 Task: Look for space in Panambi, Brazil from 5th July, 2023 to 11th July, 2023 for 2 adults in price range Rs.8000 to Rs.16000. Place can be entire place with 2 bedrooms having 2 beds and 1 bathroom. Property type can be house, flat, guest house. Booking option can be shelf check-in. Required host language is Spanish.
Action: Mouse moved to (464, 117)
Screenshot: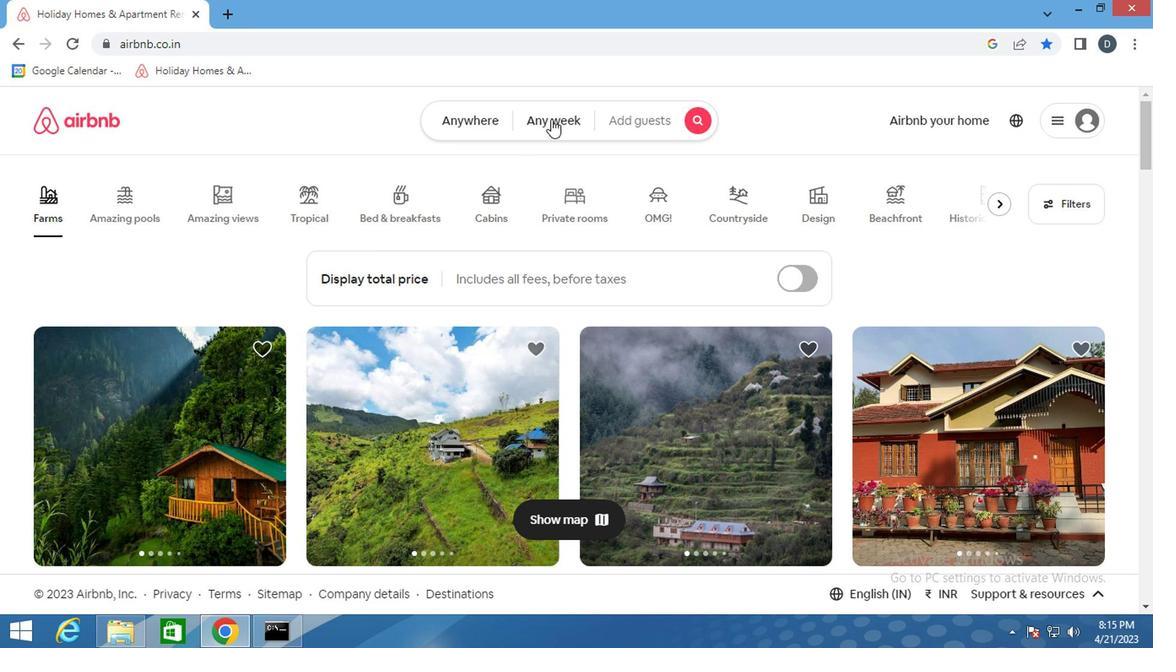 
Action: Mouse pressed left at (464, 117)
Screenshot: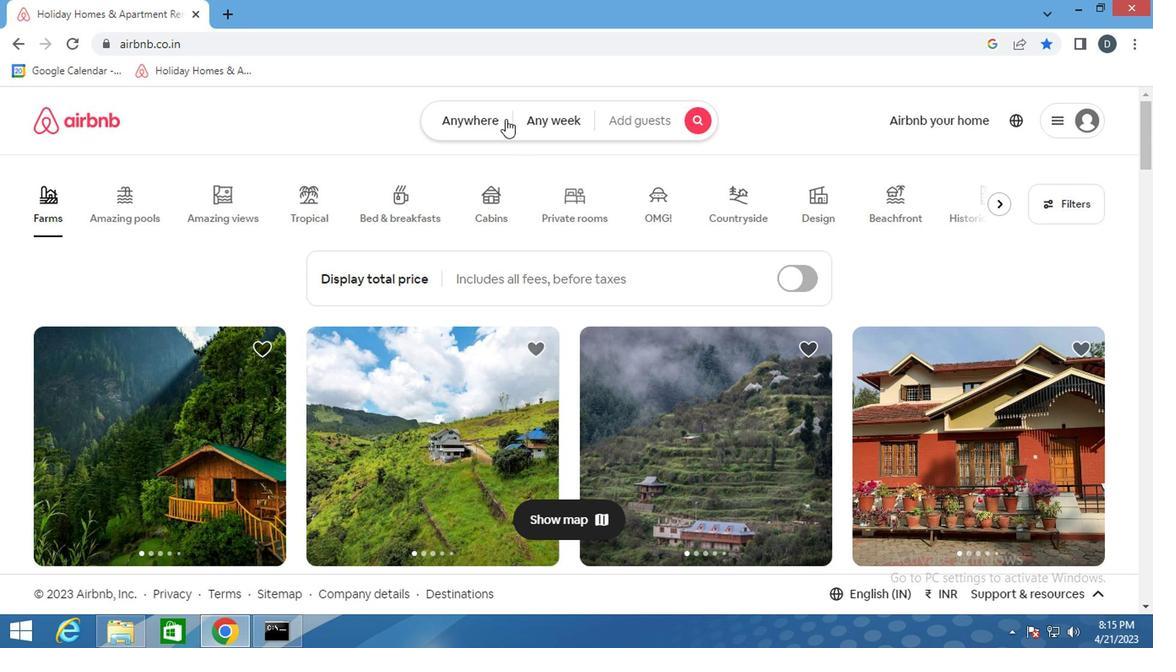 
Action: Mouse moved to (364, 183)
Screenshot: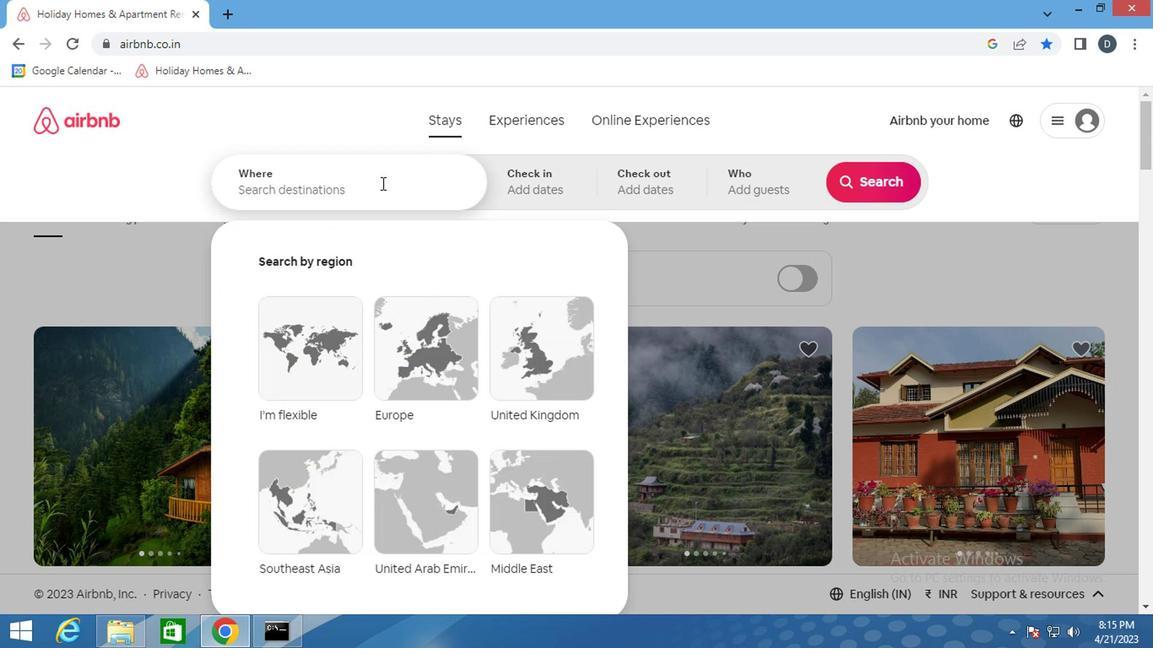 
Action: Mouse pressed left at (364, 183)
Screenshot: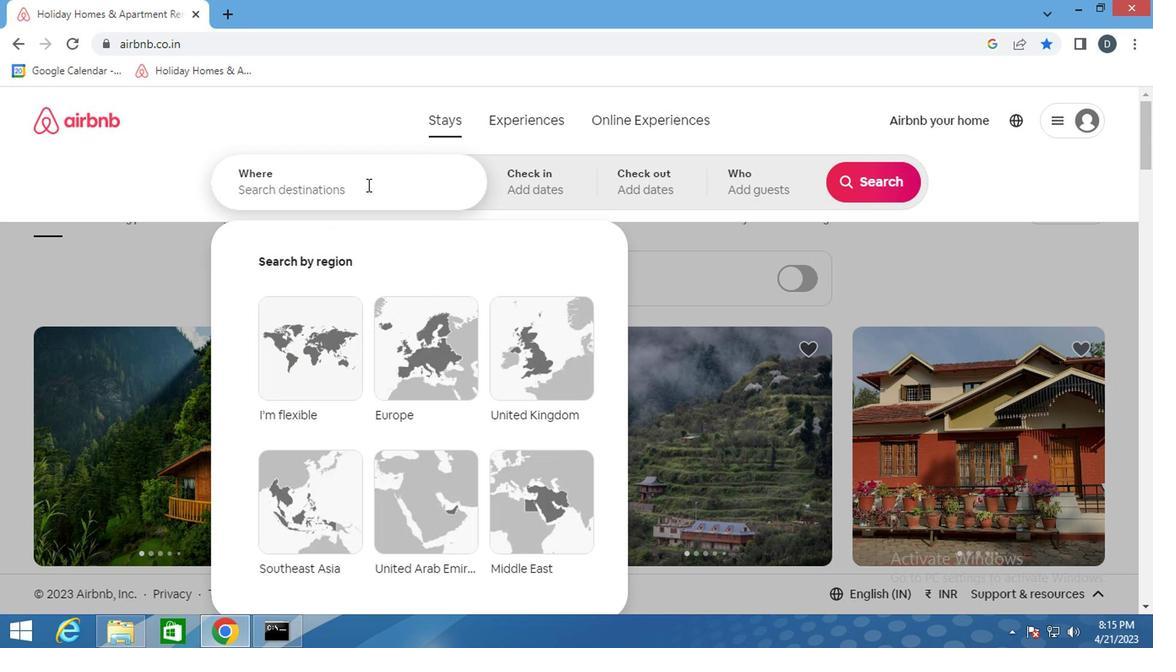 
Action: Key pressed <Key.shift>PANAMBI,<Key.shift>BRAZIL<Key.enter>
Screenshot: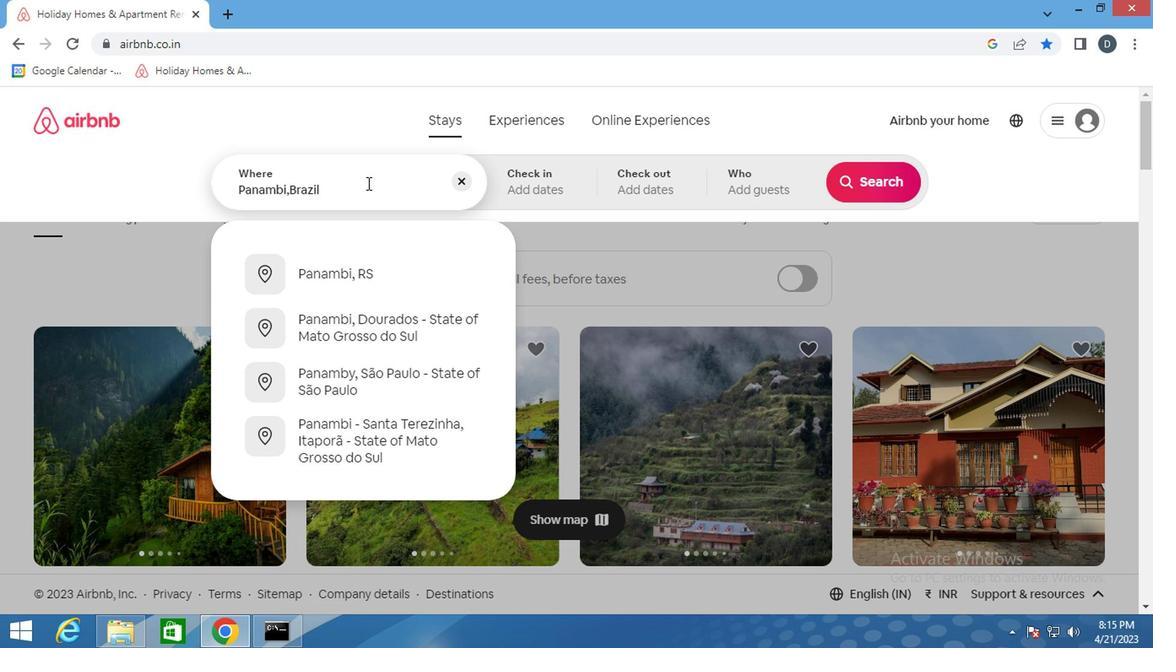 
Action: Mouse moved to (859, 320)
Screenshot: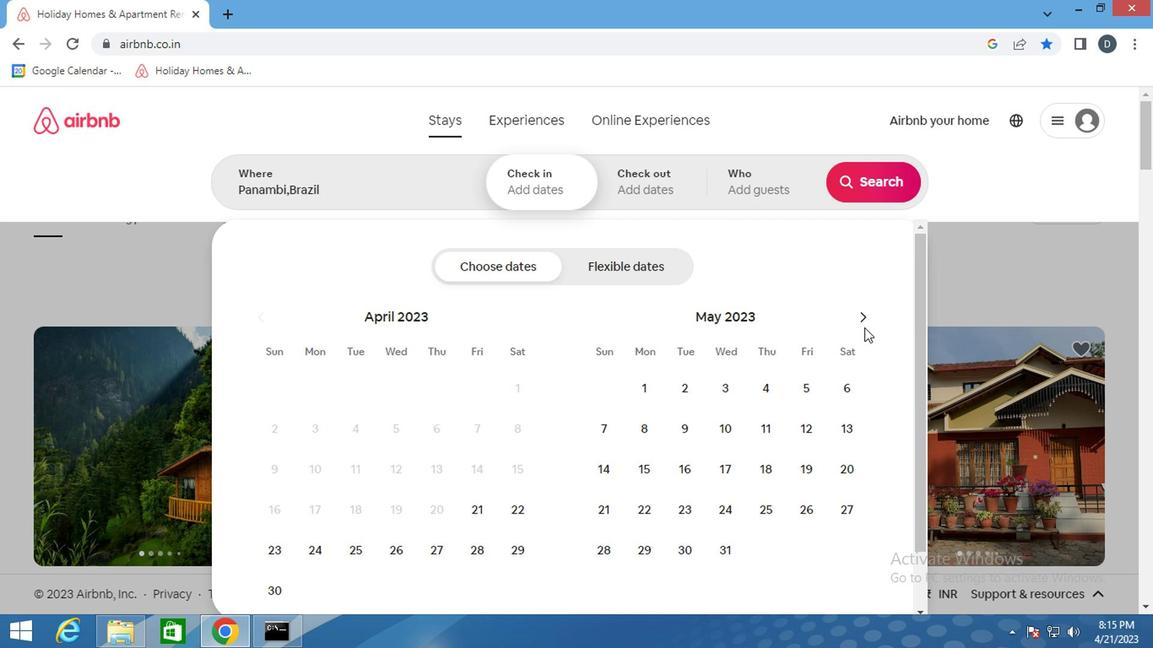 
Action: Mouse pressed left at (859, 320)
Screenshot: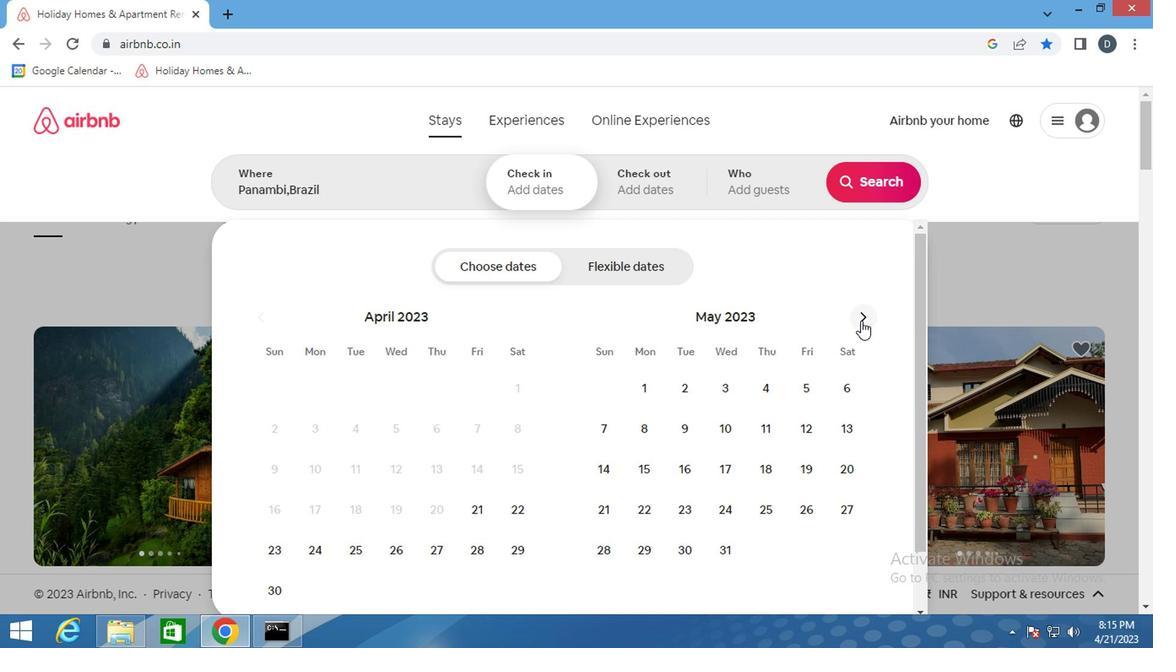 
Action: Mouse pressed left at (859, 320)
Screenshot: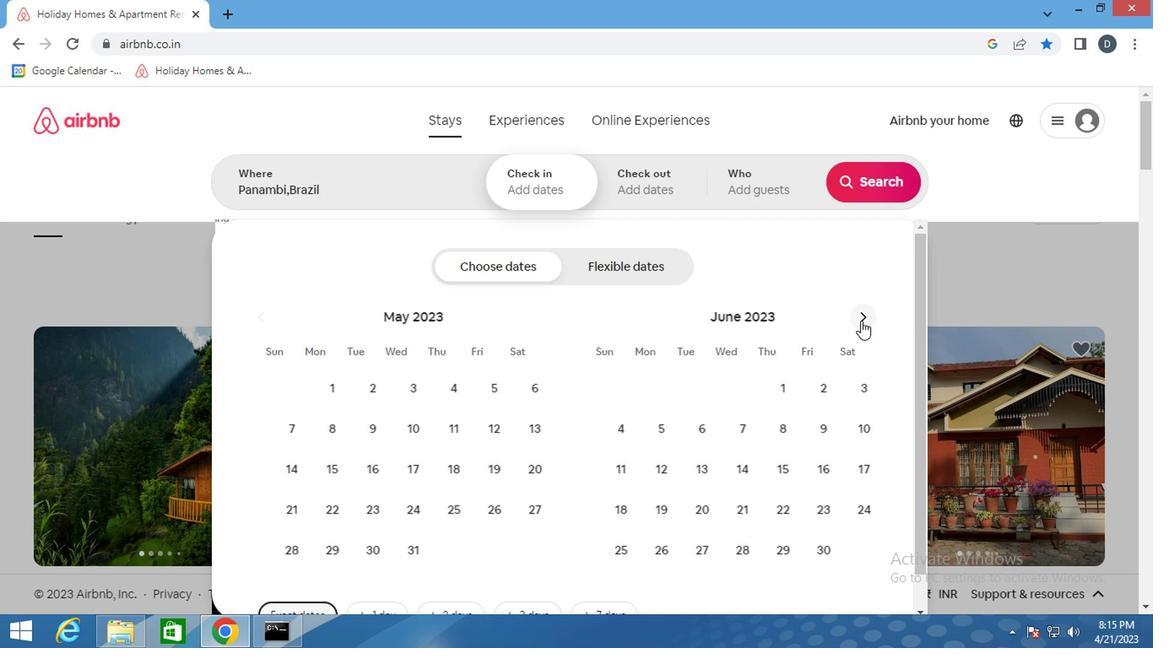 
Action: Mouse moved to (716, 432)
Screenshot: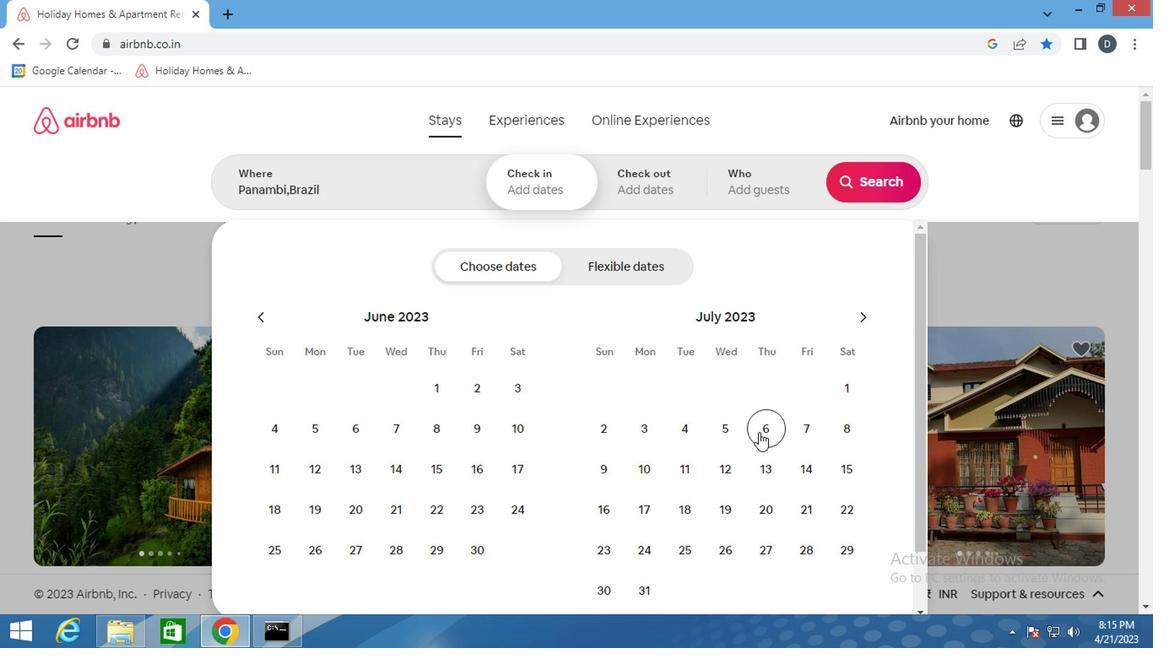 
Action: Mouse pressed left at (716, 432)
Screenshot: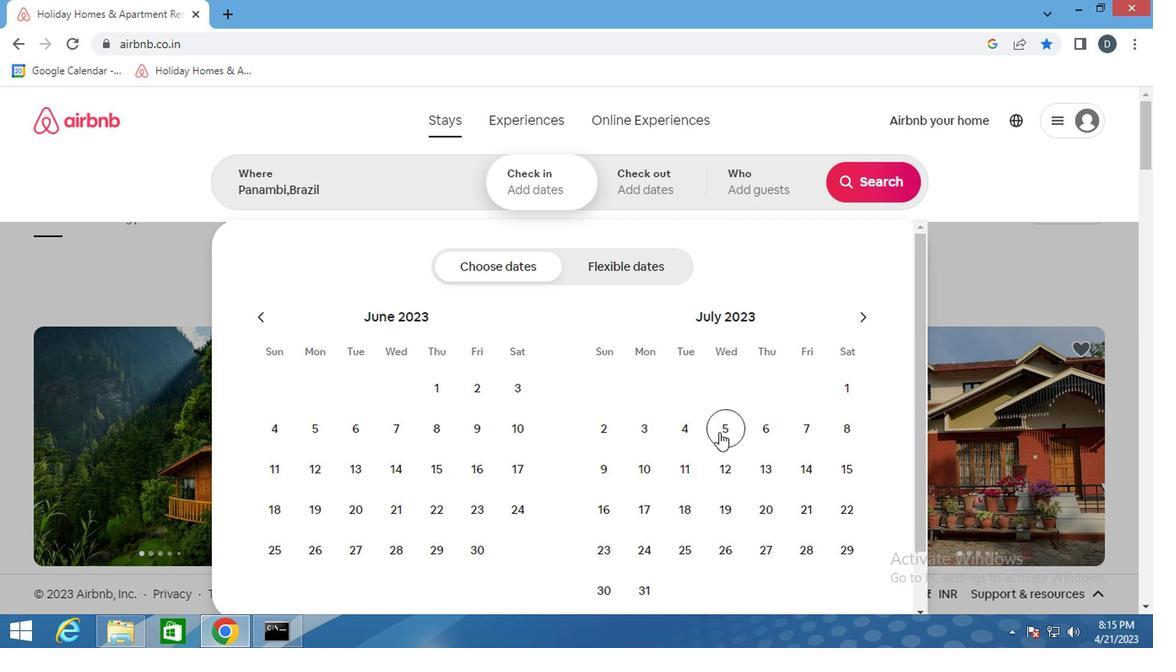
Action: Mouse moved to (695, 463)
Screenshot: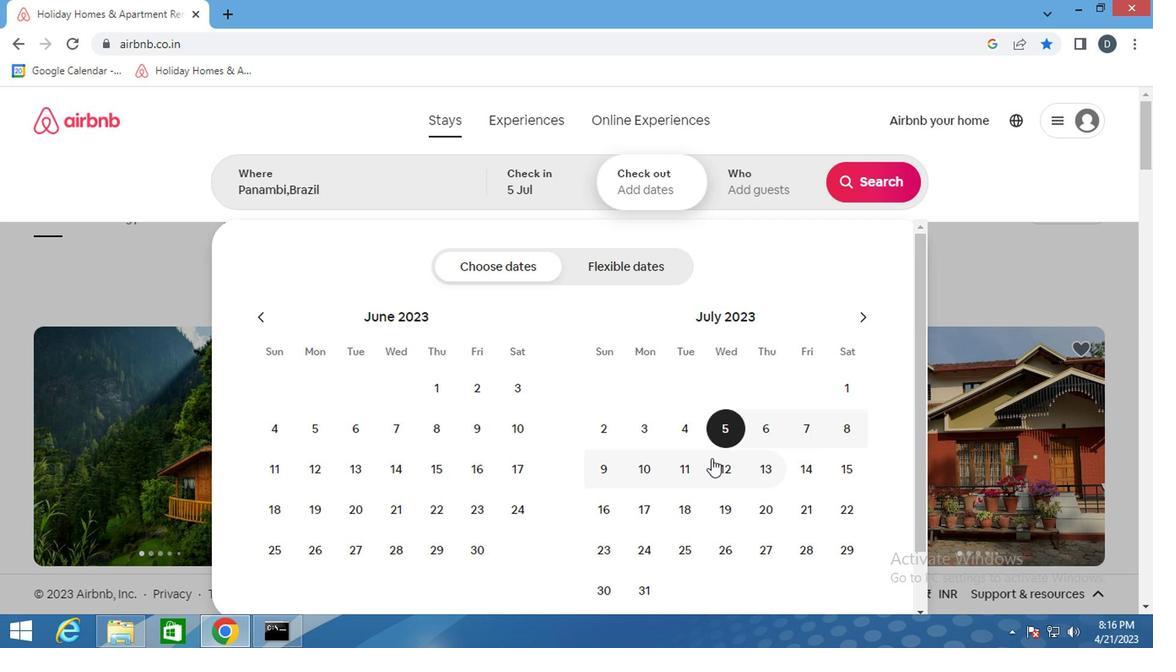 
Action: Mouse pressed left at (695, 463)
Screenshot: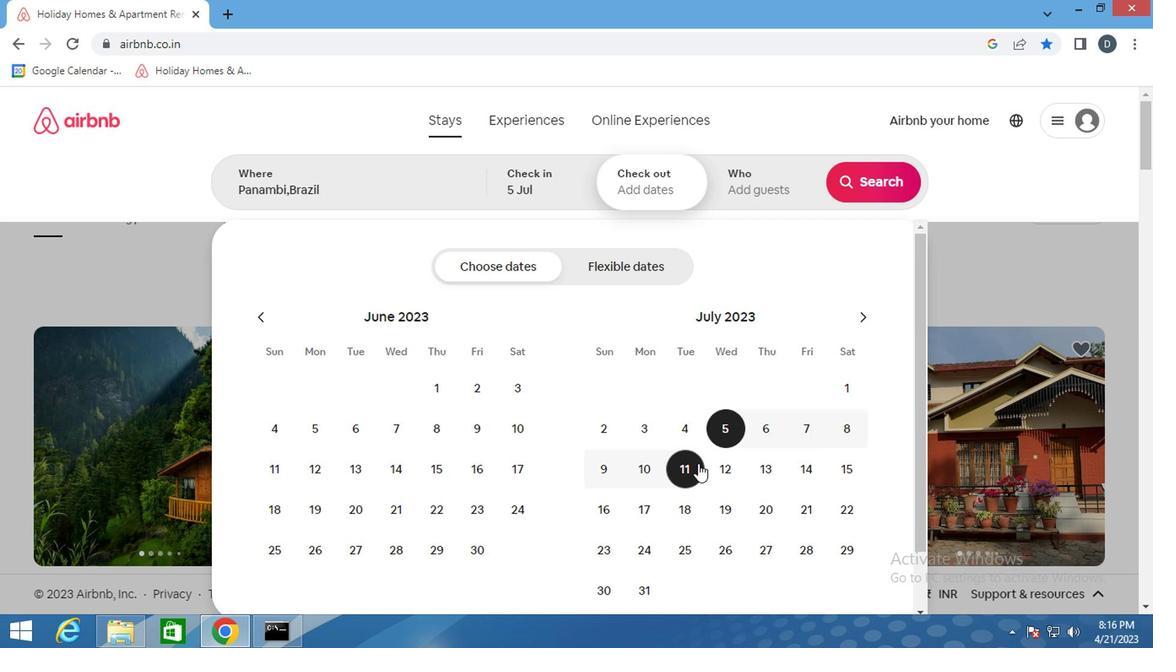 
Action: Mouse moved to (742, 216)
Screenshot: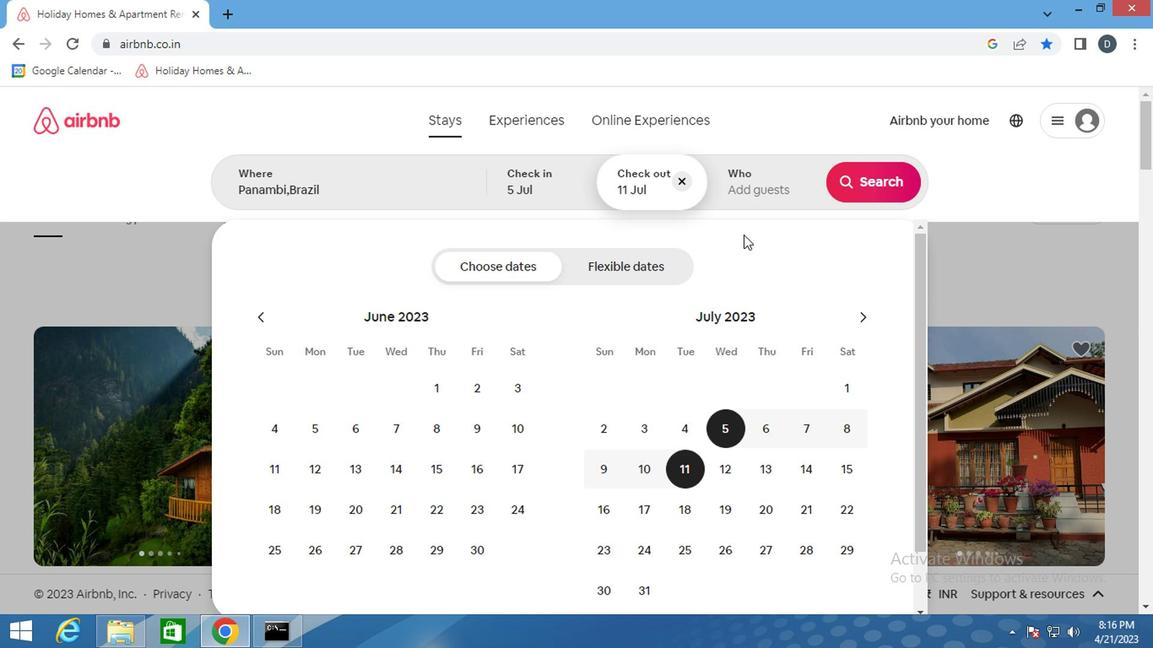 
Action: Mouse pressed left at (742, 216)
Screenshot: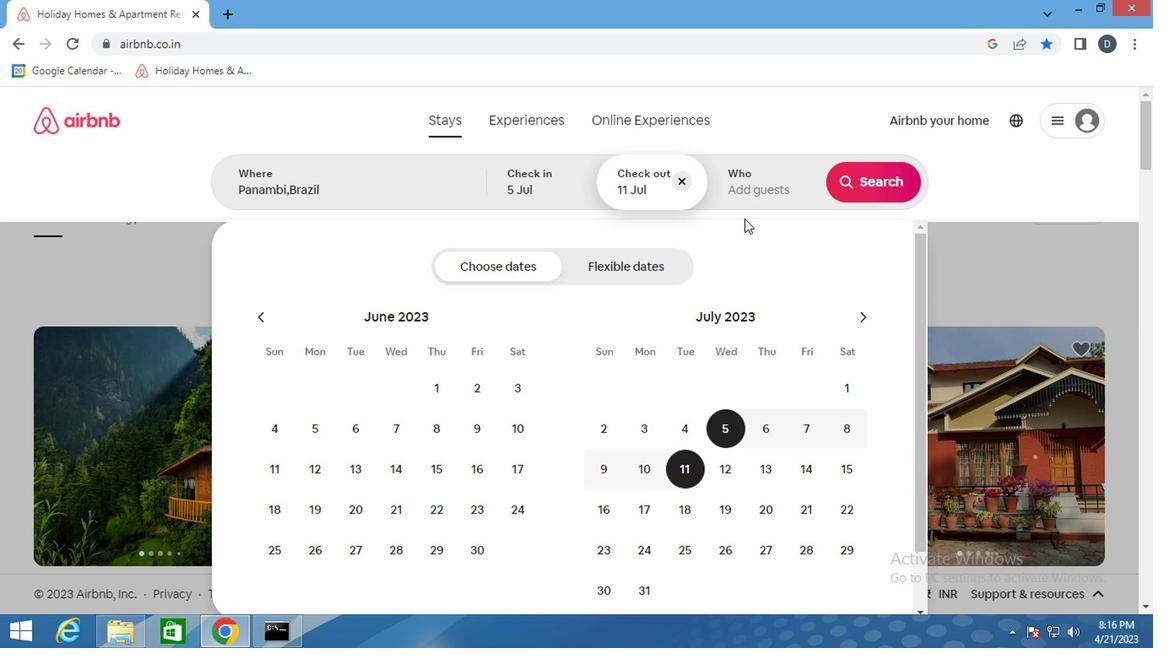 
Action: Mouse moved to (739, 206)
Screenshot: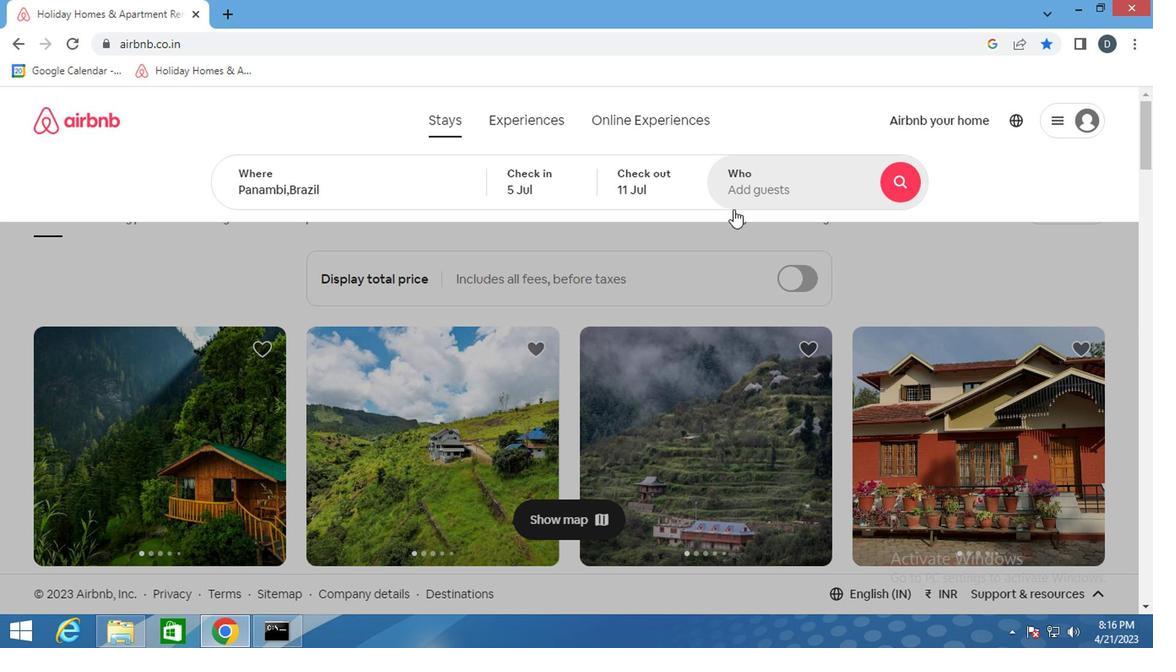 
Action: Mouse pressed left at (739, 206)
Screenshot: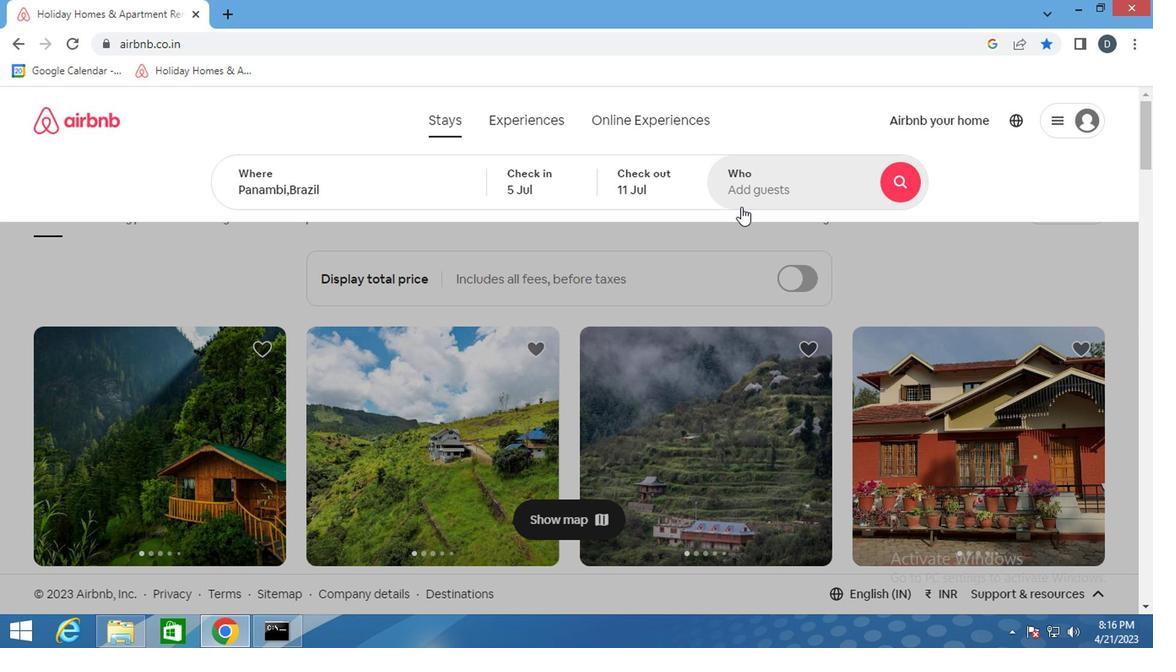 
Action: Mouse moved to (876, 276)
Screenshot: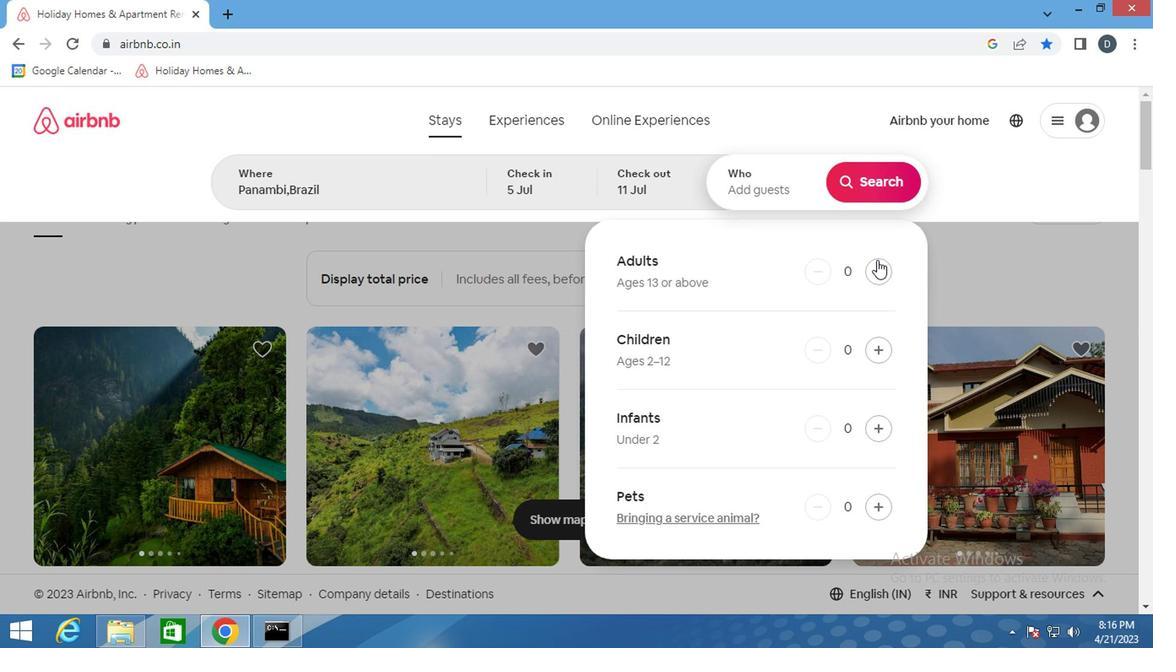 
Action: Mouse pressed left at (876, 276)
Screenshot: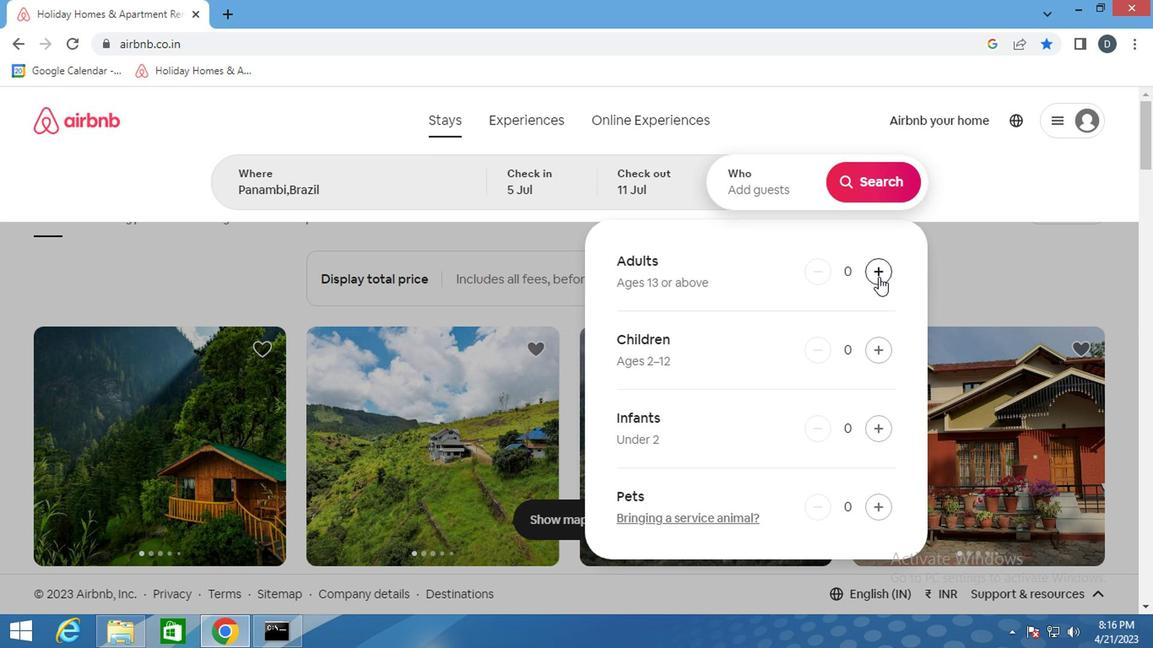 
Action: Mouse pressed left at (876, 276)
Screenshot: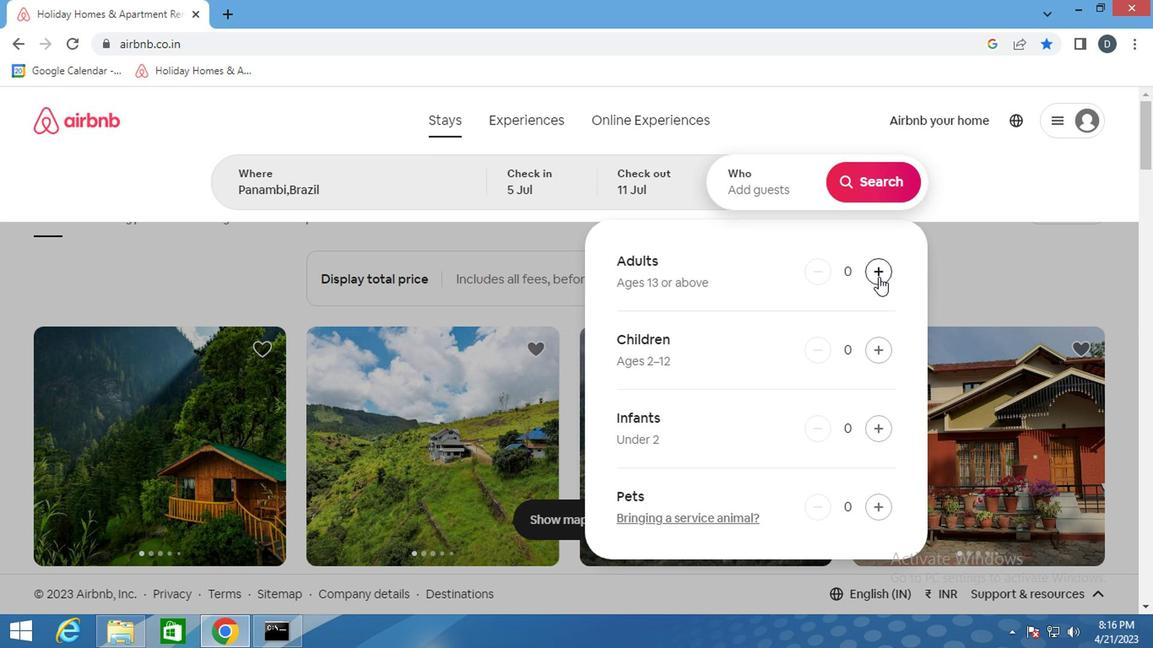 
Action: Mouse moved to (888, 173)
Screenshot: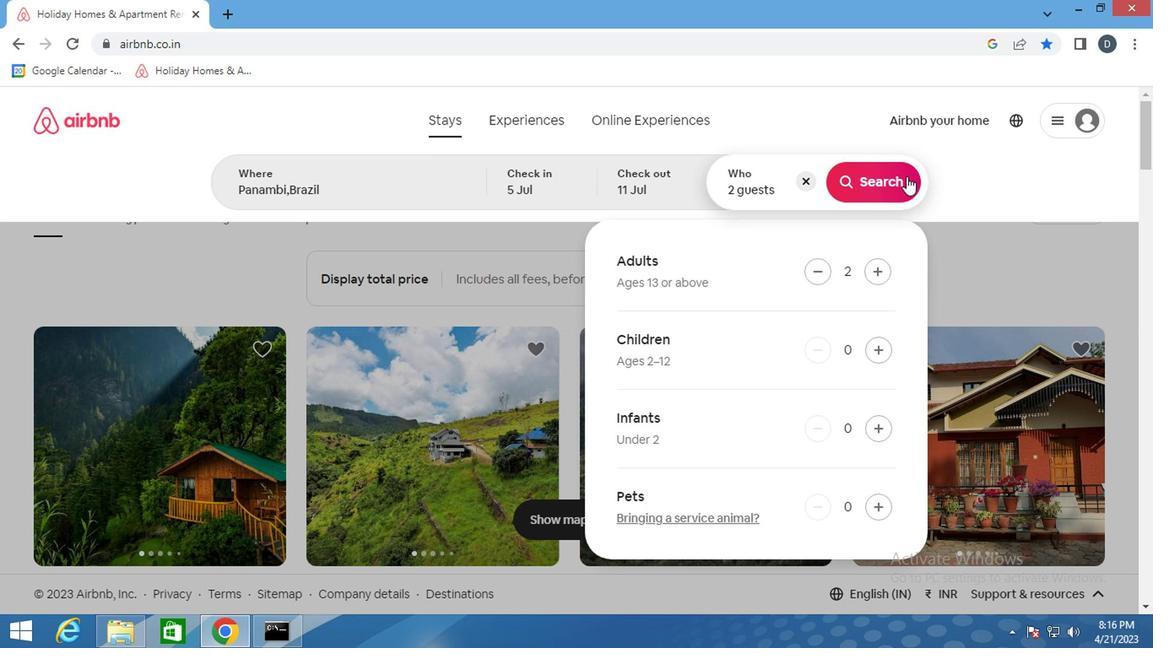 
Action: Mouse pressed left at (888, 173)
Screenshot: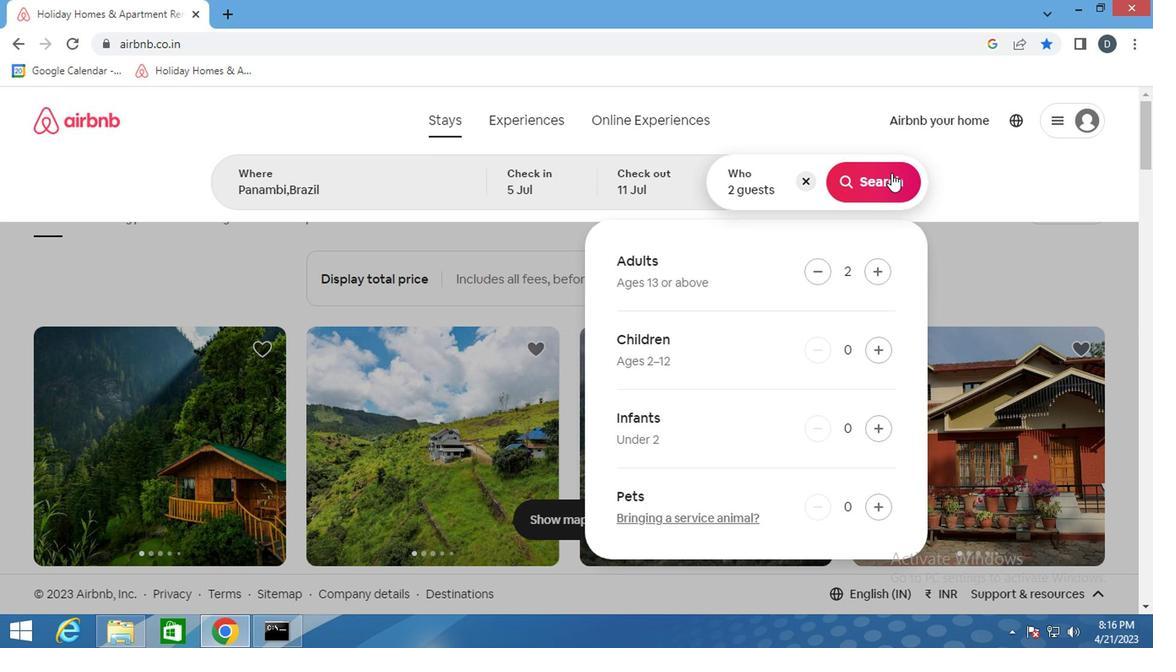 
Action: Mouse moved to (1074, 185)
Screenshot: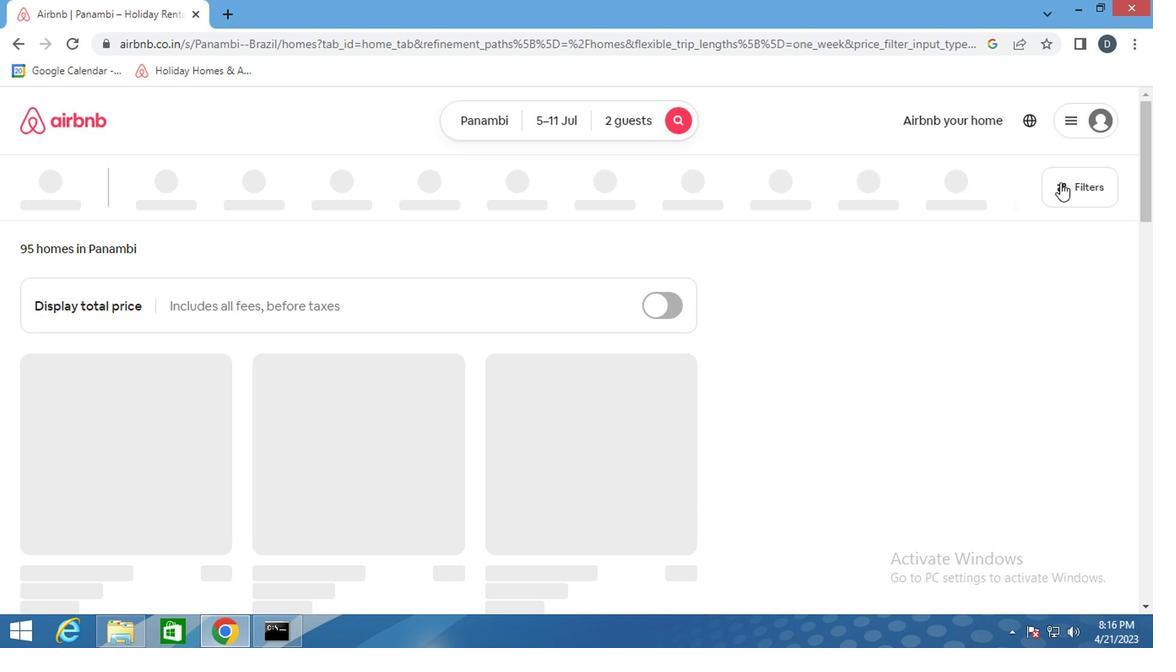 
Action: Mouse pressed left at (1074, 185)
Screenshot: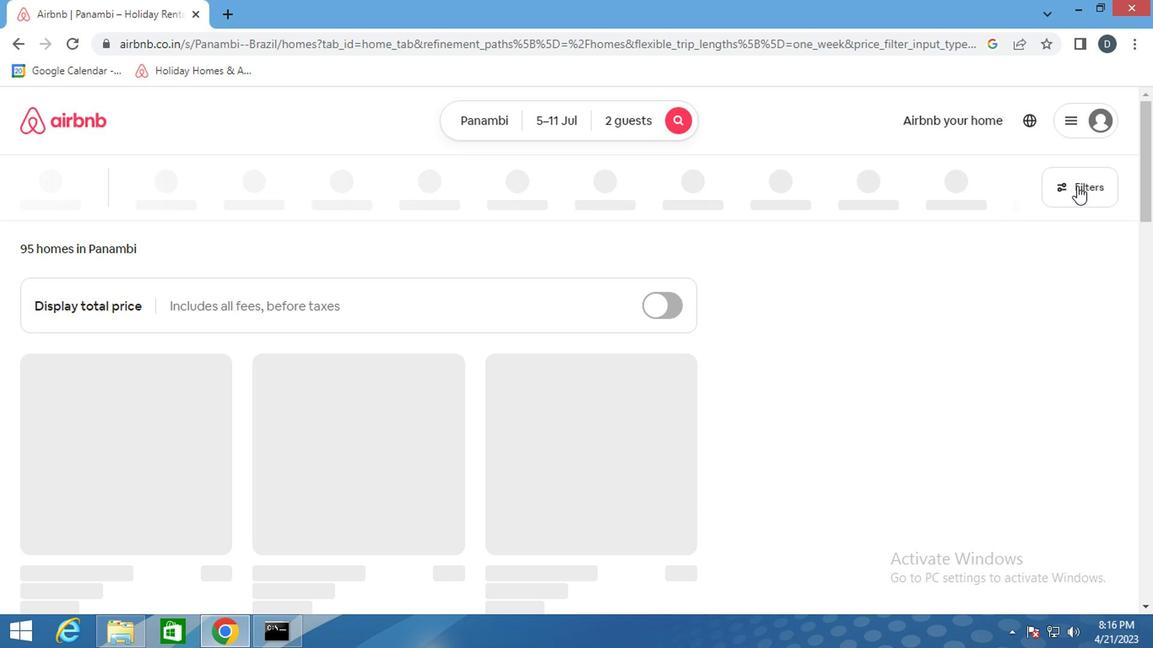 
Action: Mouse moved to (441, 403)
Screenshot: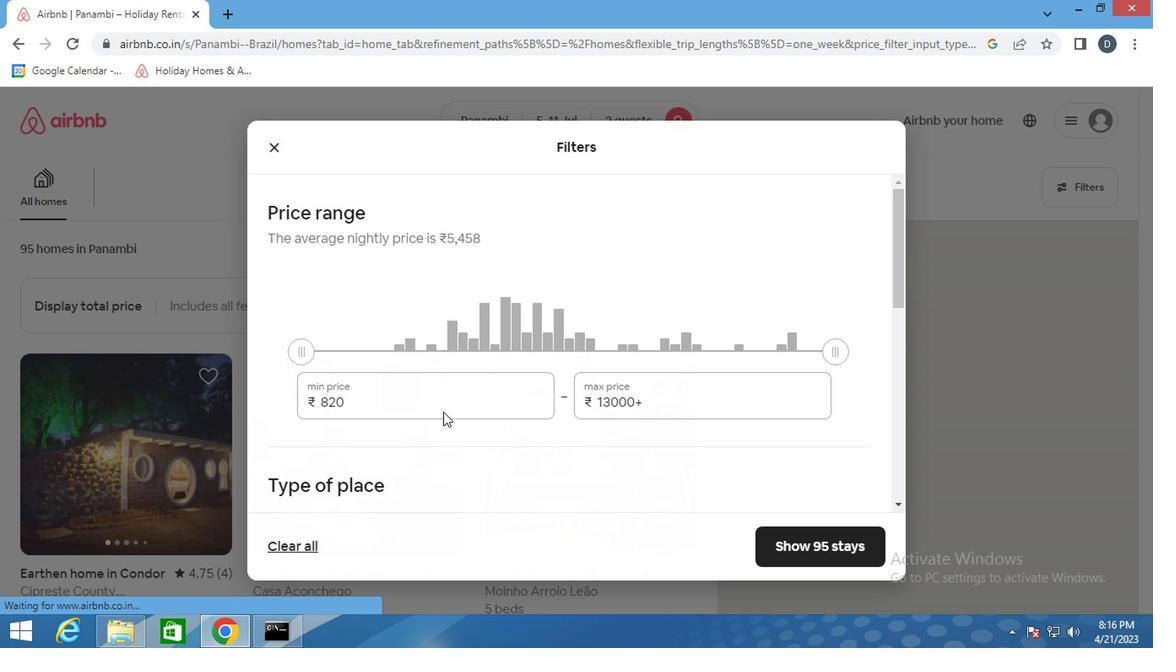 
Action: Mouse pressed left at (441, 403)
Screenshot: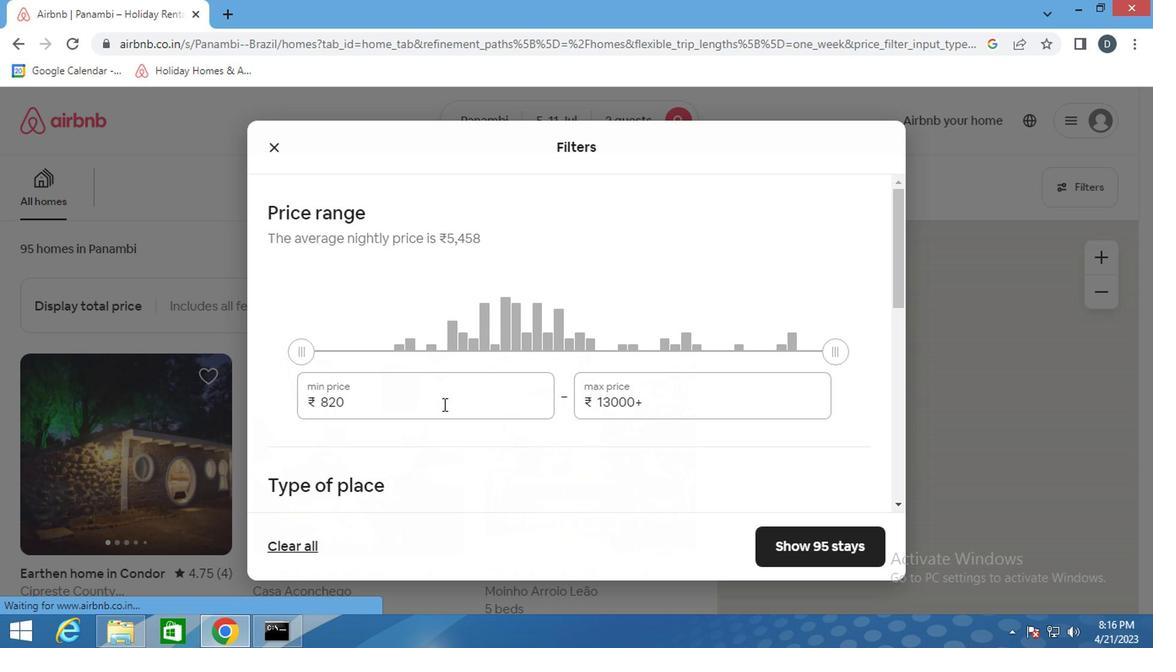 
Action: Mouse pressed left at (441, 403)
Screenshot: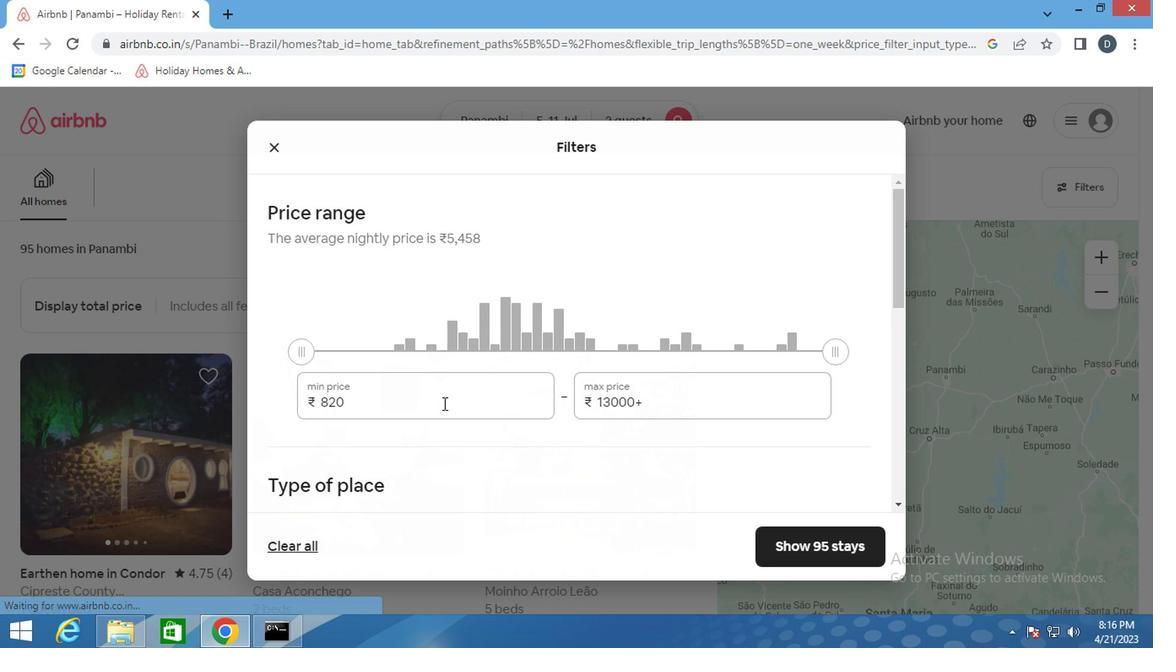 
Action: Key pressed 8000<Key.tab>ctrl+Actrl+1600
Screenshot: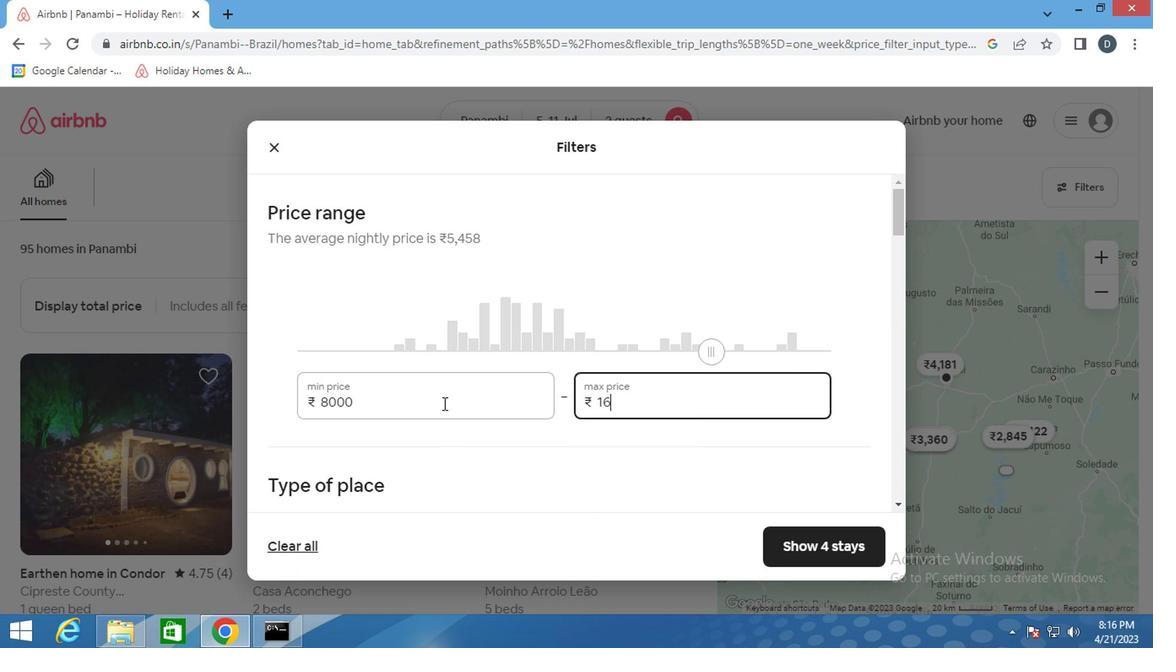 
Action: Mouse moved to (524, 419)
Screenshot: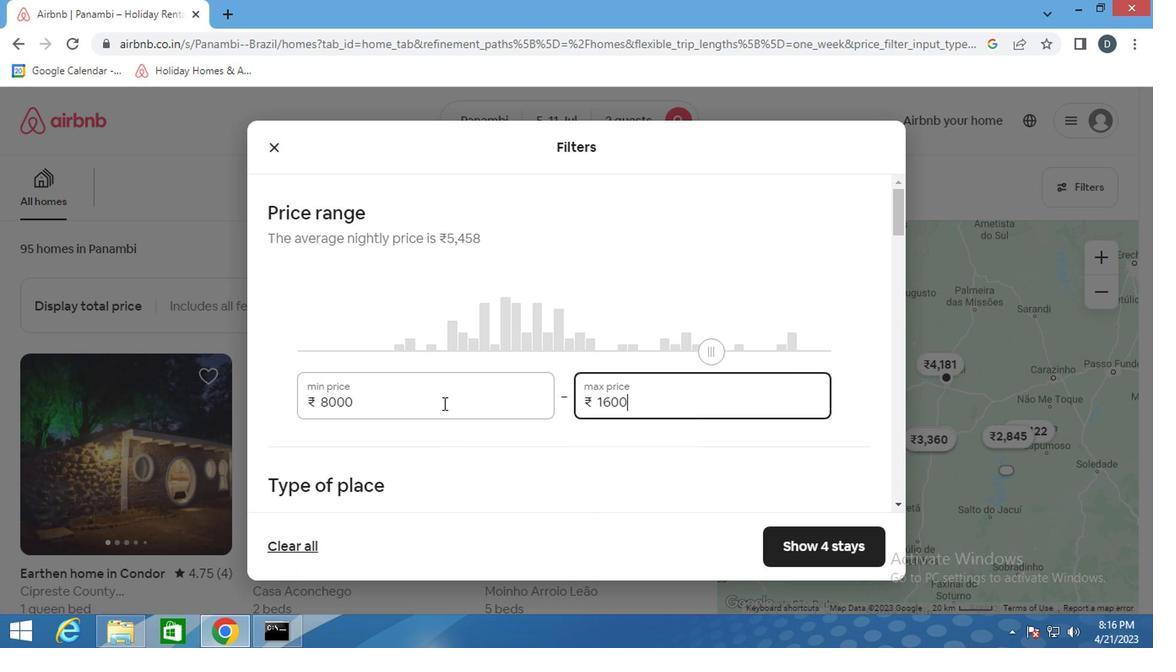 
Action: Key pressed 0
Screenshot: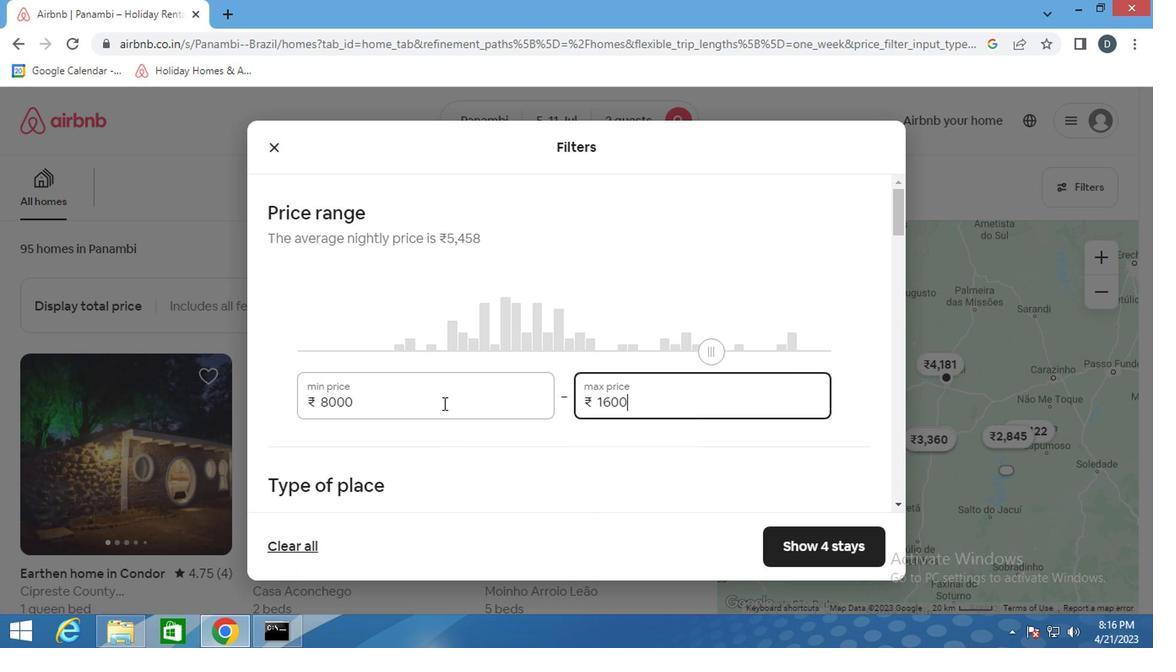 
Action: Mouse moved to (616, 431)
Screenshot: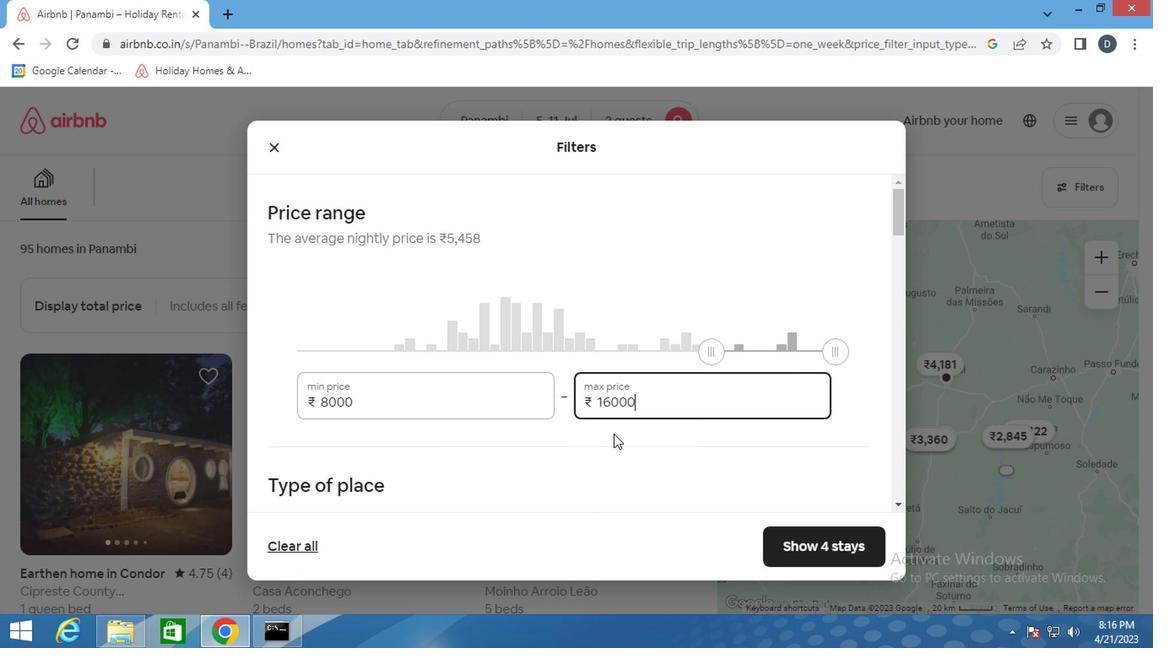 
Action: Mouse scrolled (616, 430) with delta (0, 0)
Screenshot: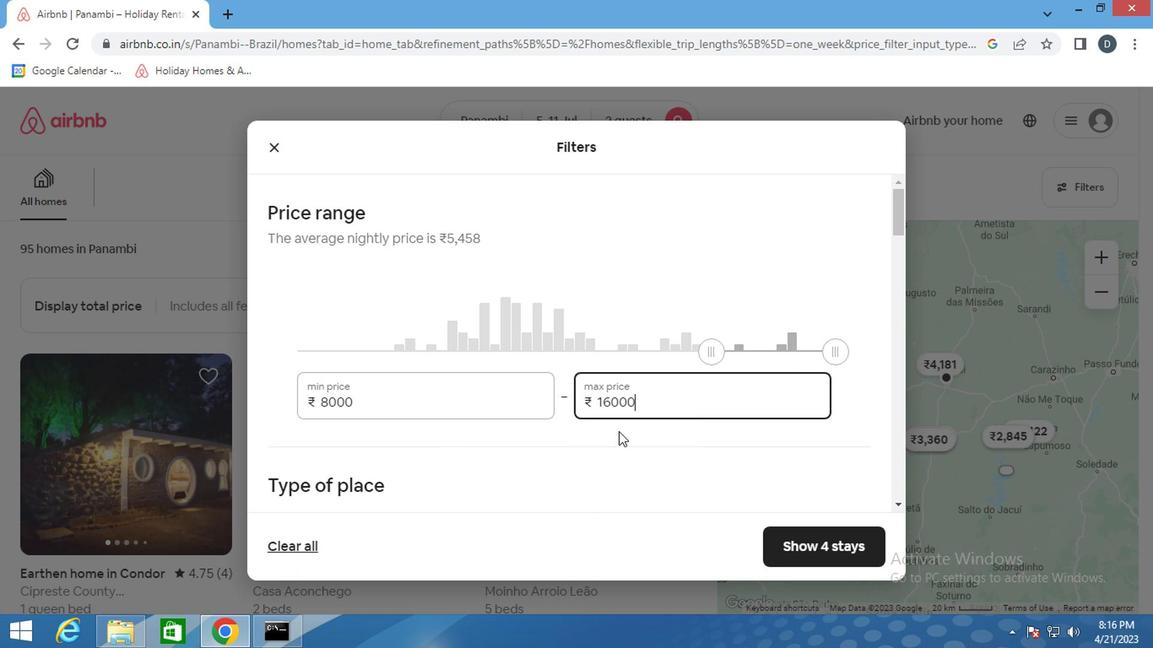 
Action: Mouse scrolled (616, 430) with delta (0, 0)
Screenshot: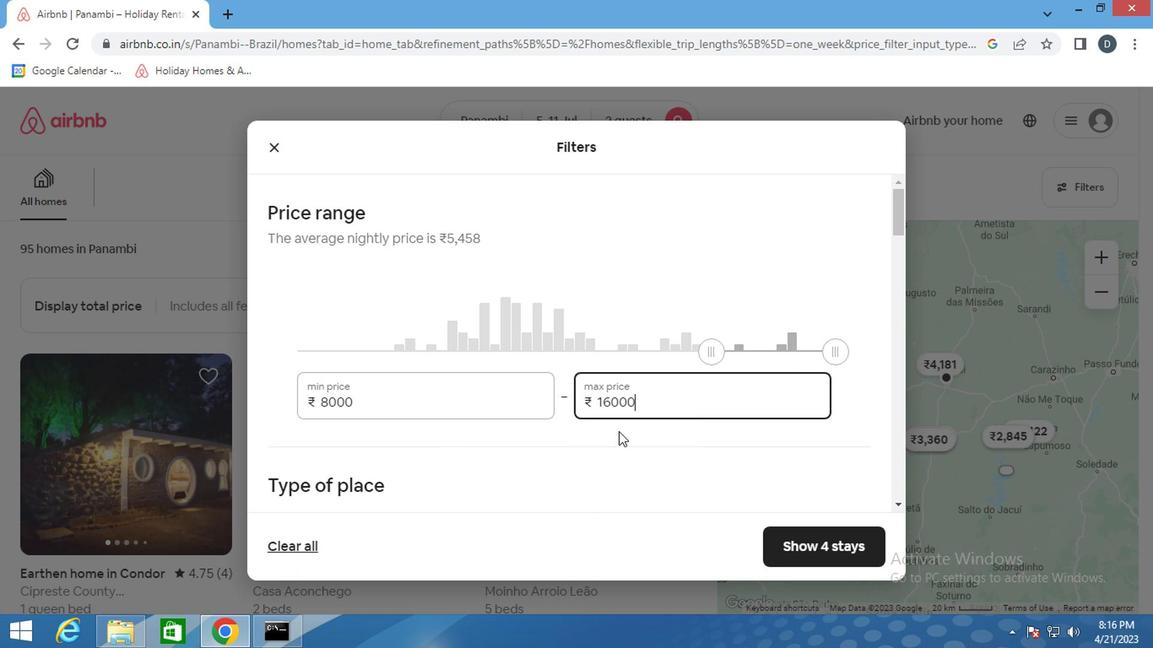 
Action: Mouse scrolled (616, 430) with delta (0, 0)
Screenshot: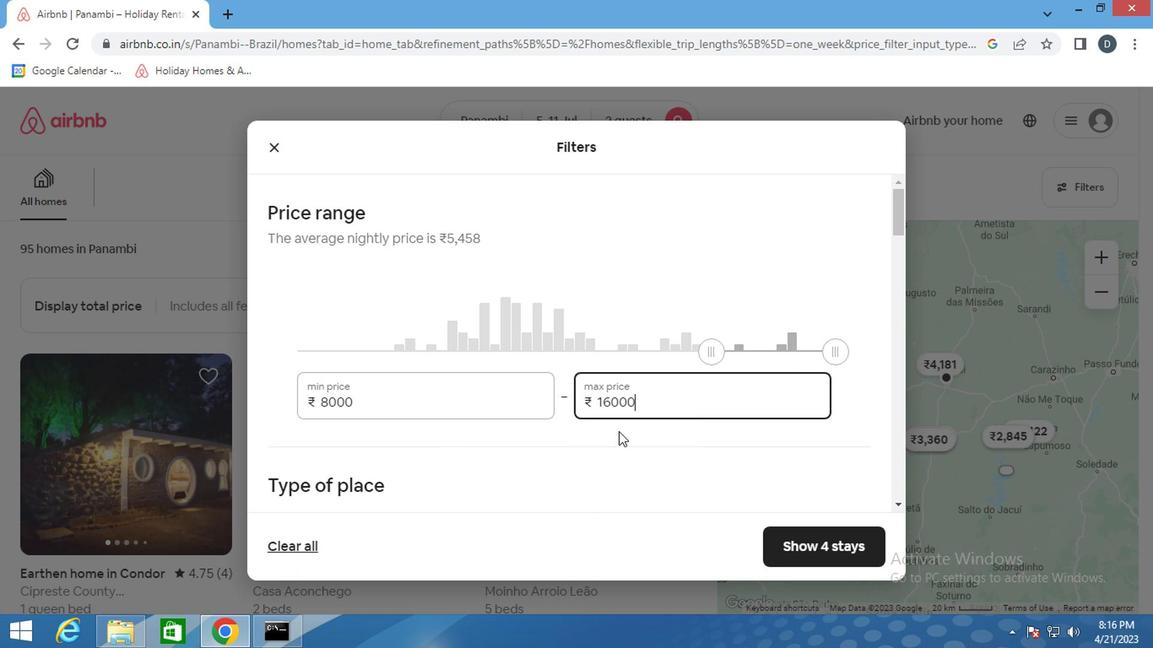 
Action: Mouse moved to (428, 333)
Screenshot: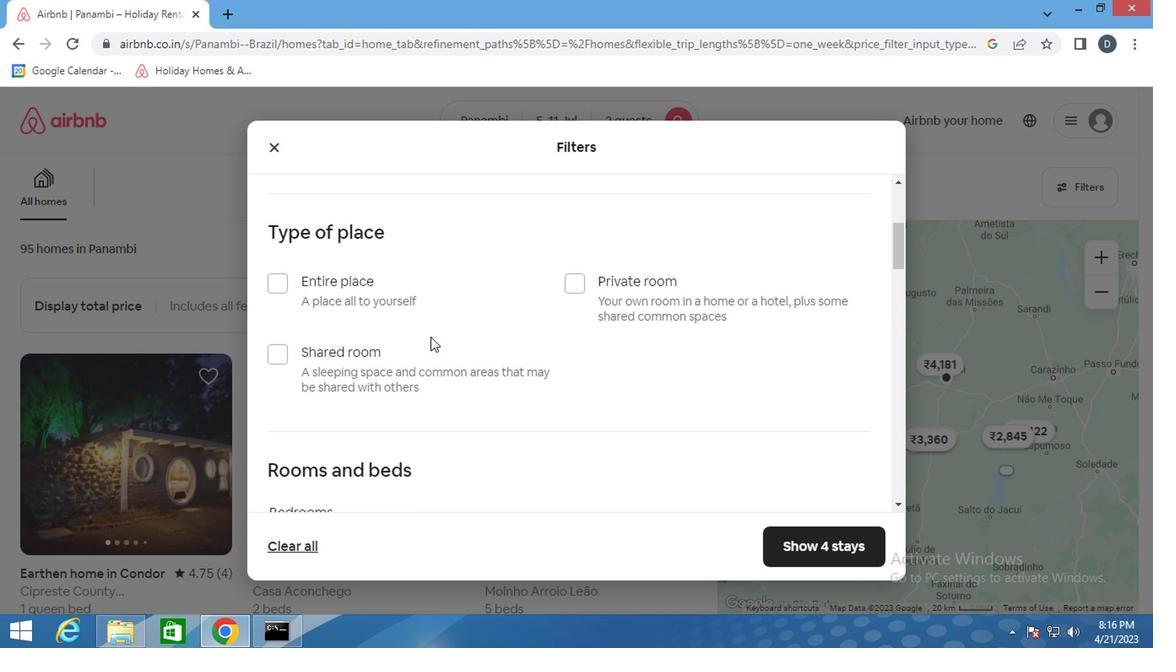 
Action: Mouse pressed left at (428, 333)
Screenshot: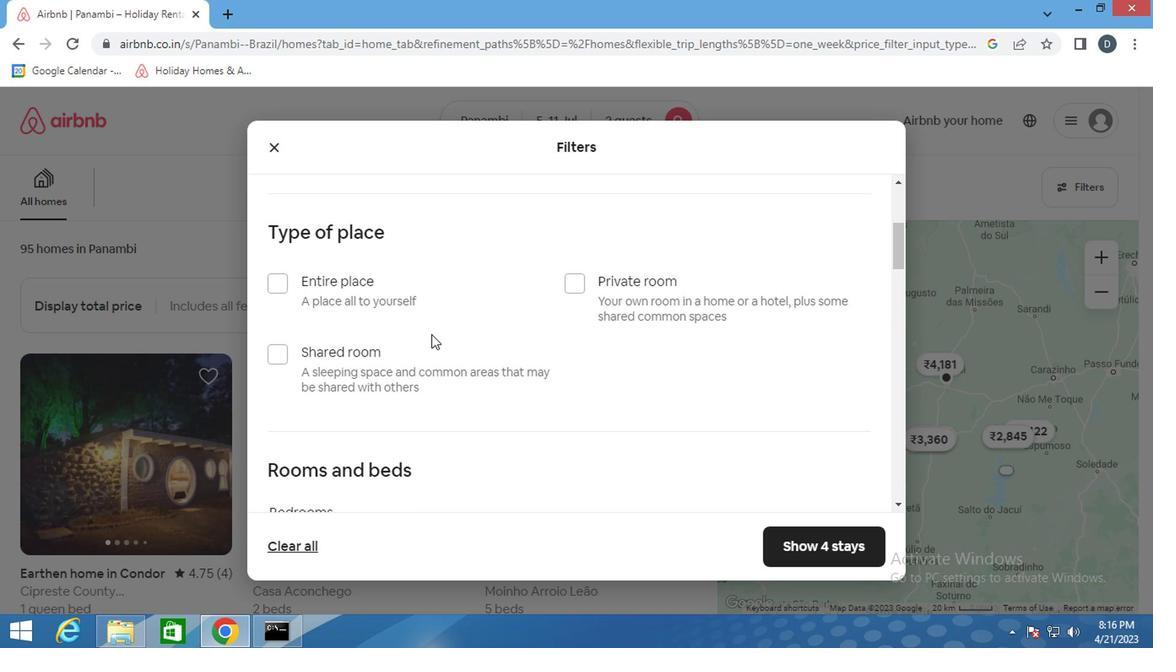 
Action: Mouse moved to (343, 289)
Screenshot: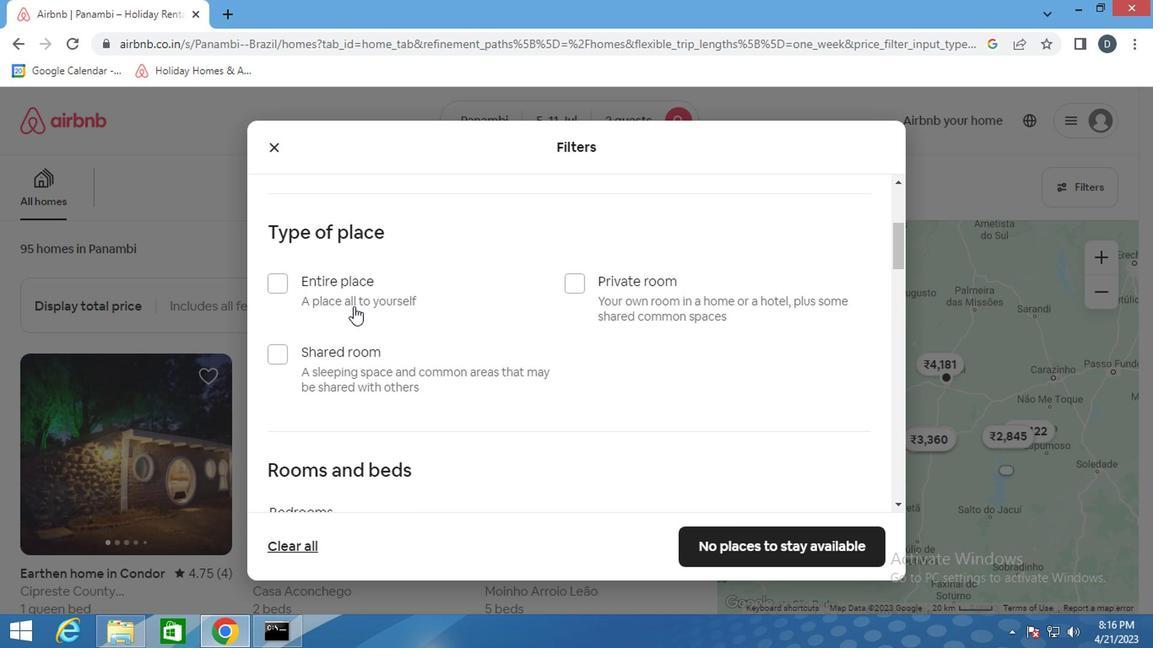 
Action: Mouse pressed left at (343, 289)
Screenshot: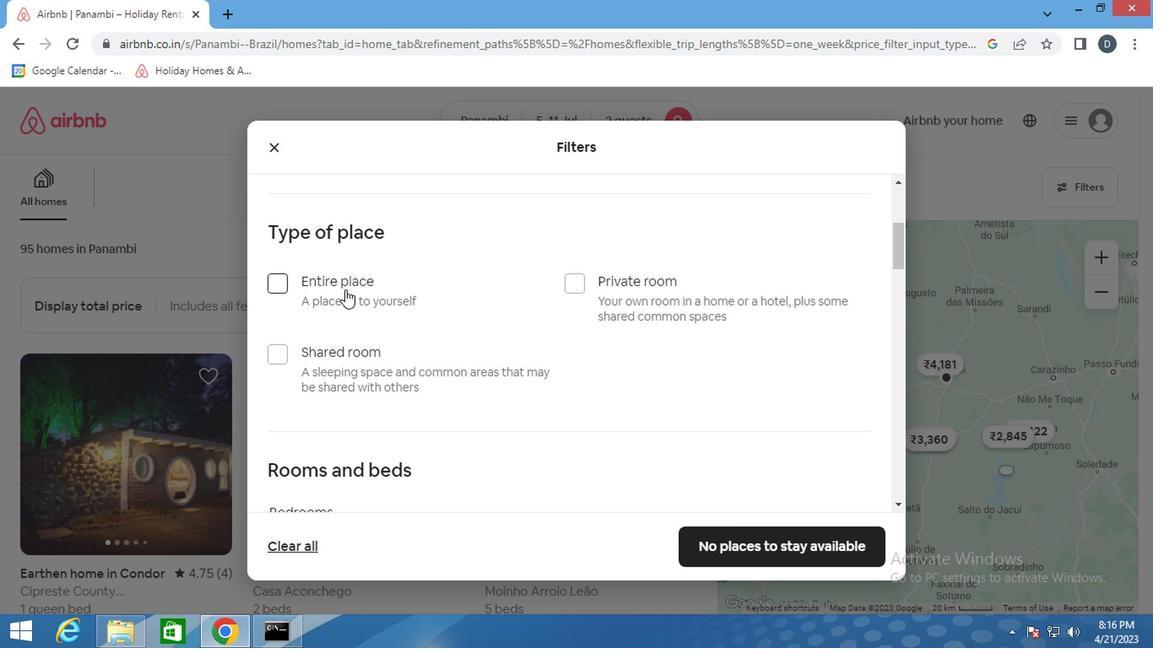
Action: Mouse moved to (635, 452)
Screenshot: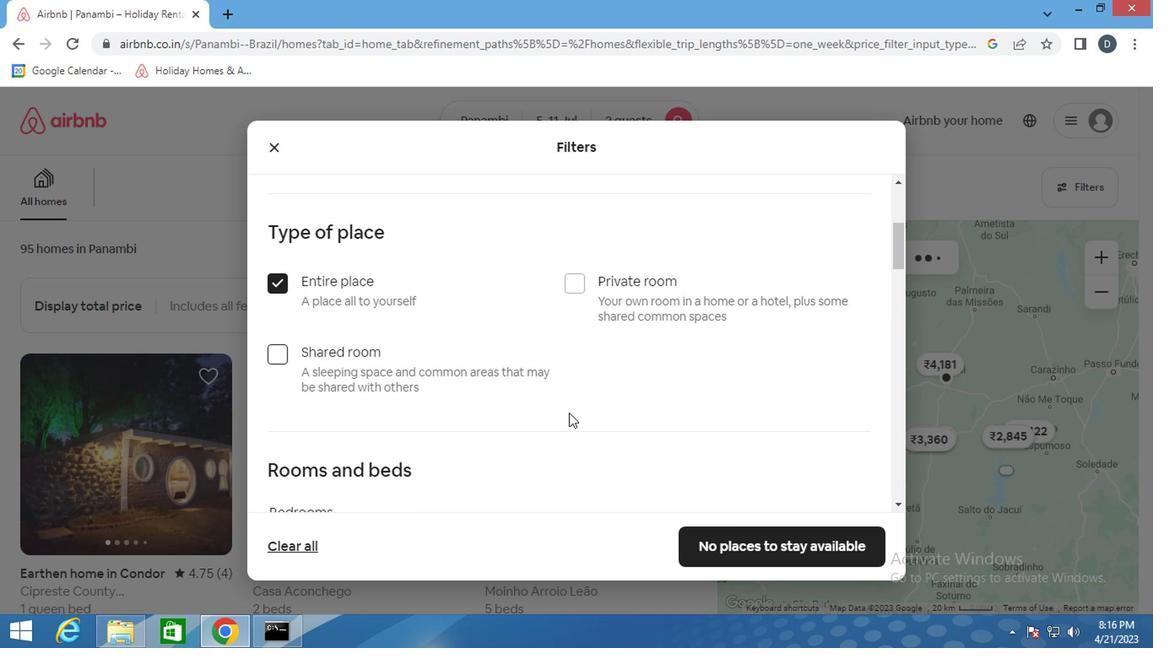 
Action: Mouse scrolled (635, 451) with delta (0, 0)
Screenshot: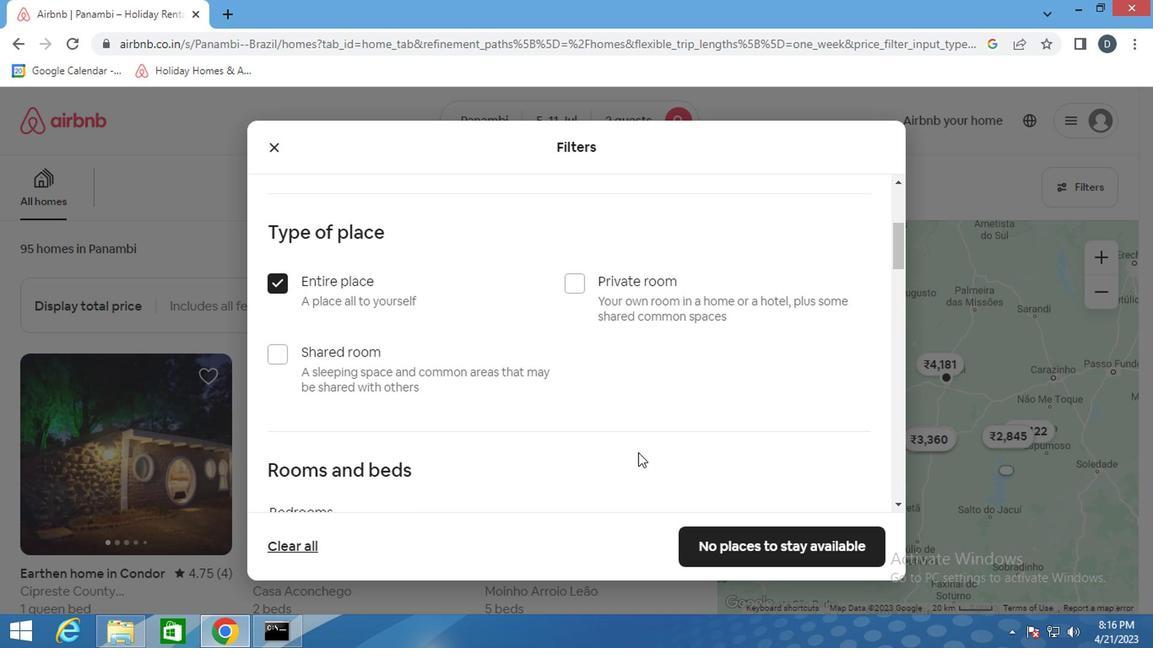 
Action: Mouse scrolled (635, 451) with delta (0, 0)
Screenshot: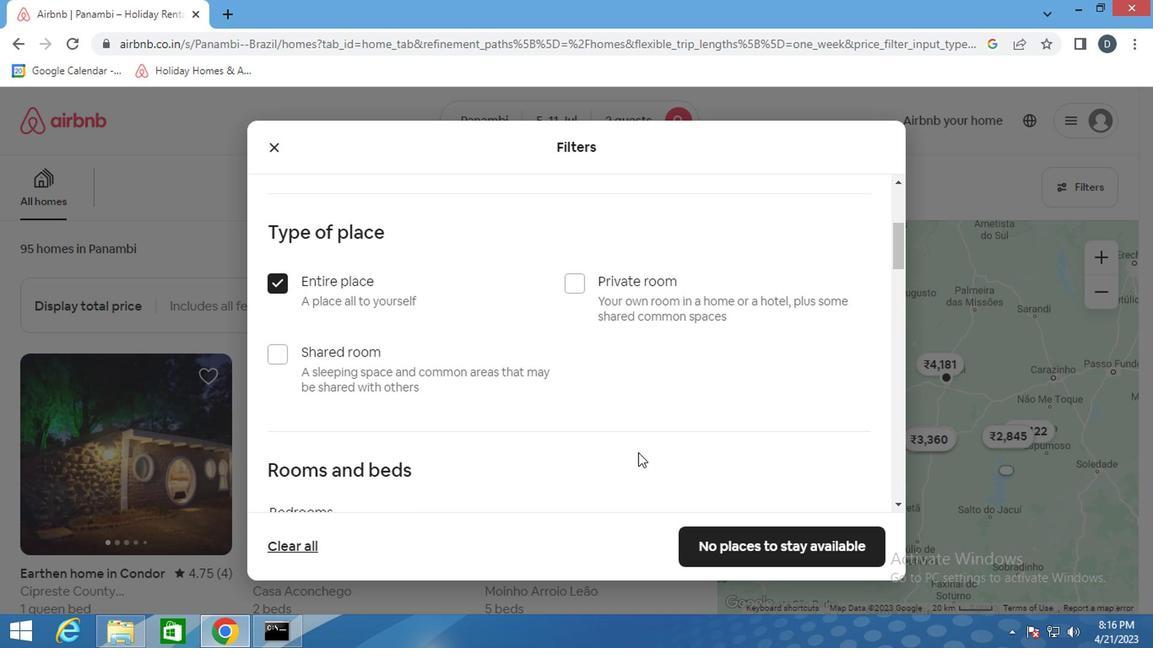 
Action: Mouse moved to (401, 375)
Screenshot: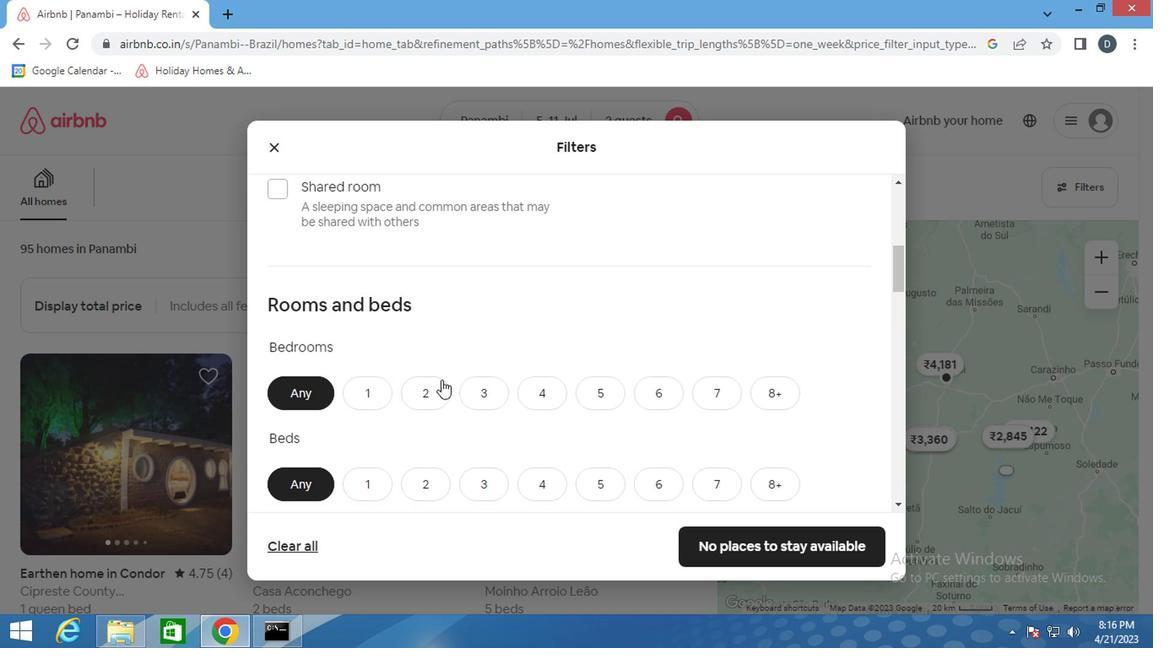 
Action: Mouse scrolled (401, 374) with delta (0, 0)
Screenshot: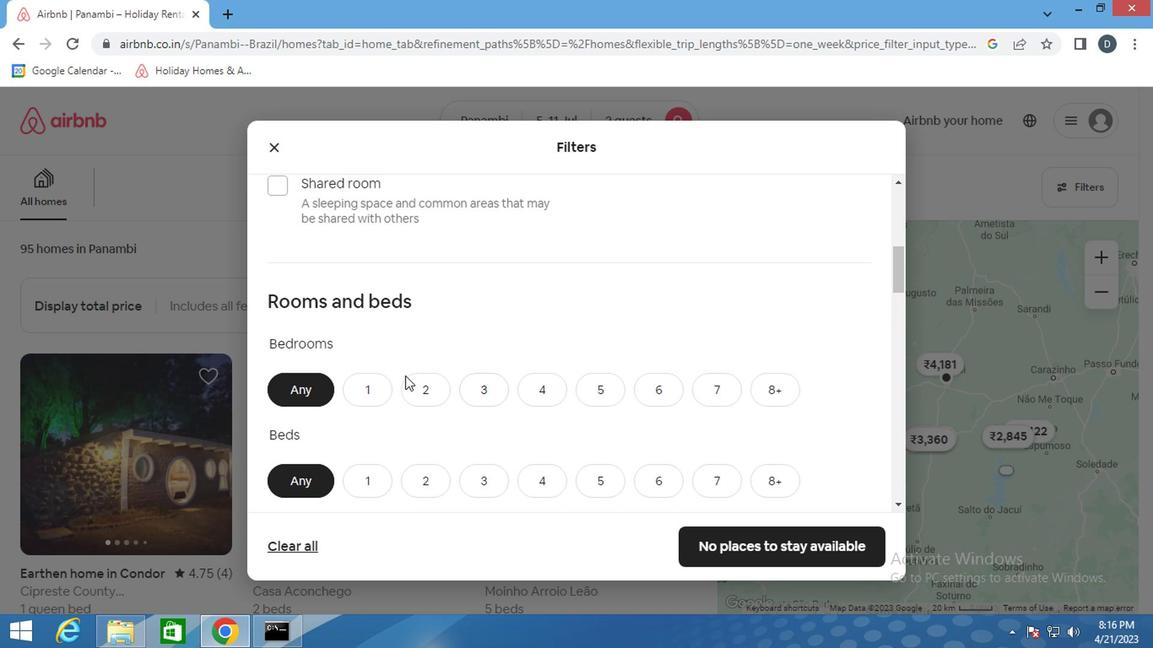 
Action: Mouse scrolled (401, 374) with delta (0, 0)
Screenshot: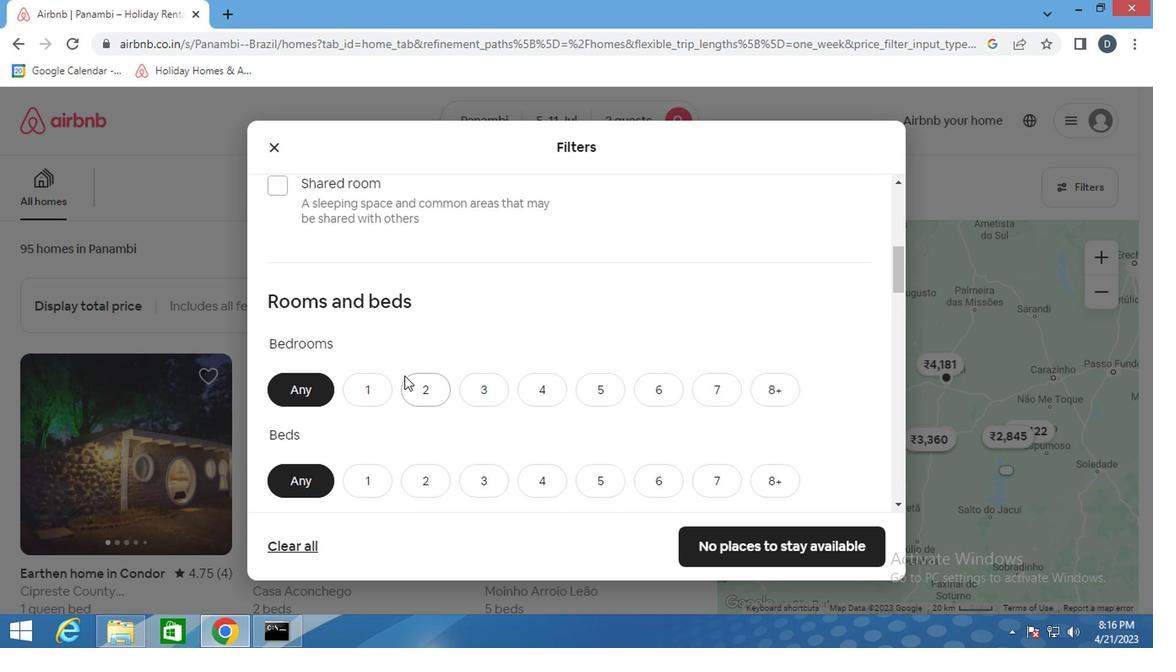 
Action: Mouse moved to (414, 214)
Screenshot: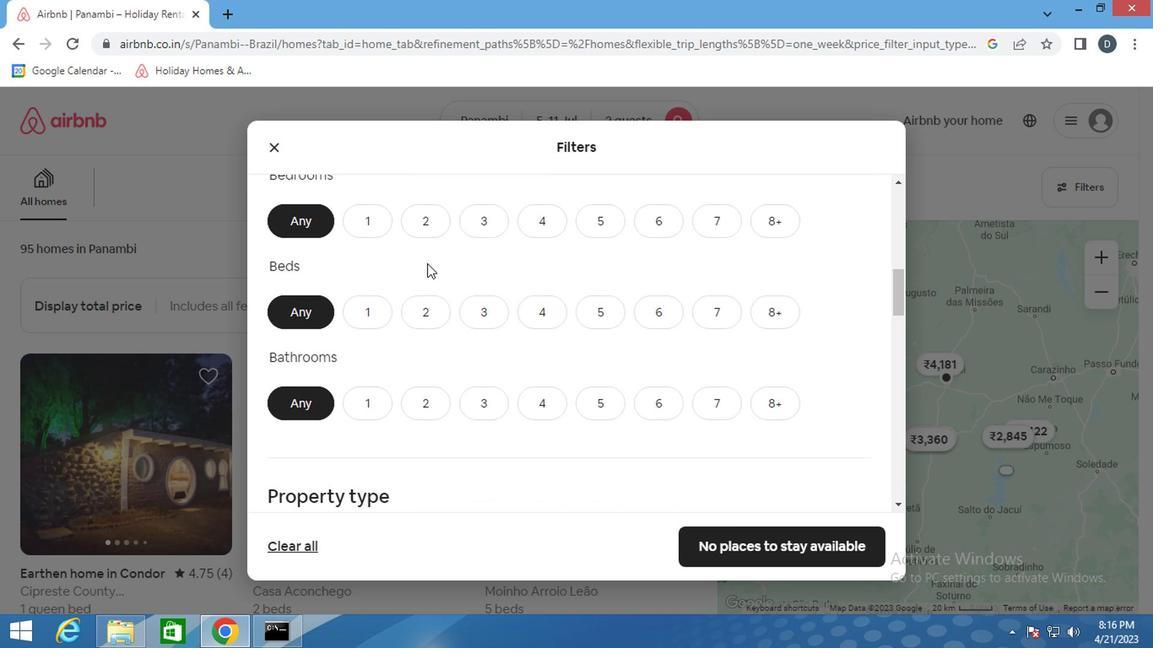 
Action: Mouse pressed left at (414, 214)
Screenshot: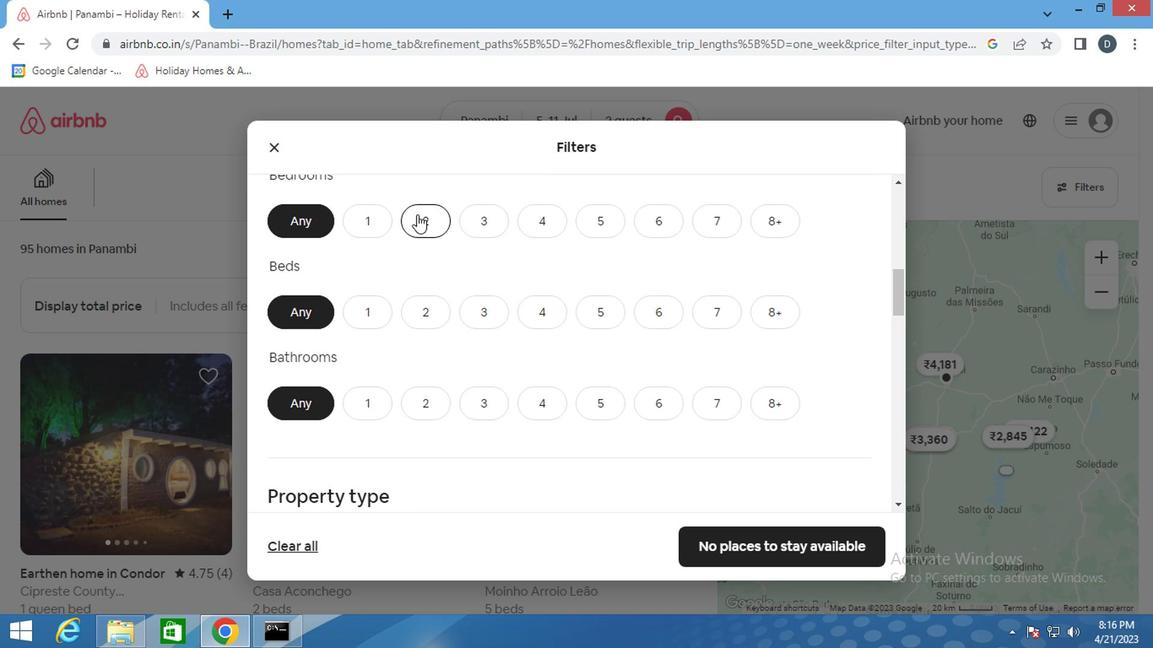 
Action: Mouse moved to (418, 306)
Screenshot: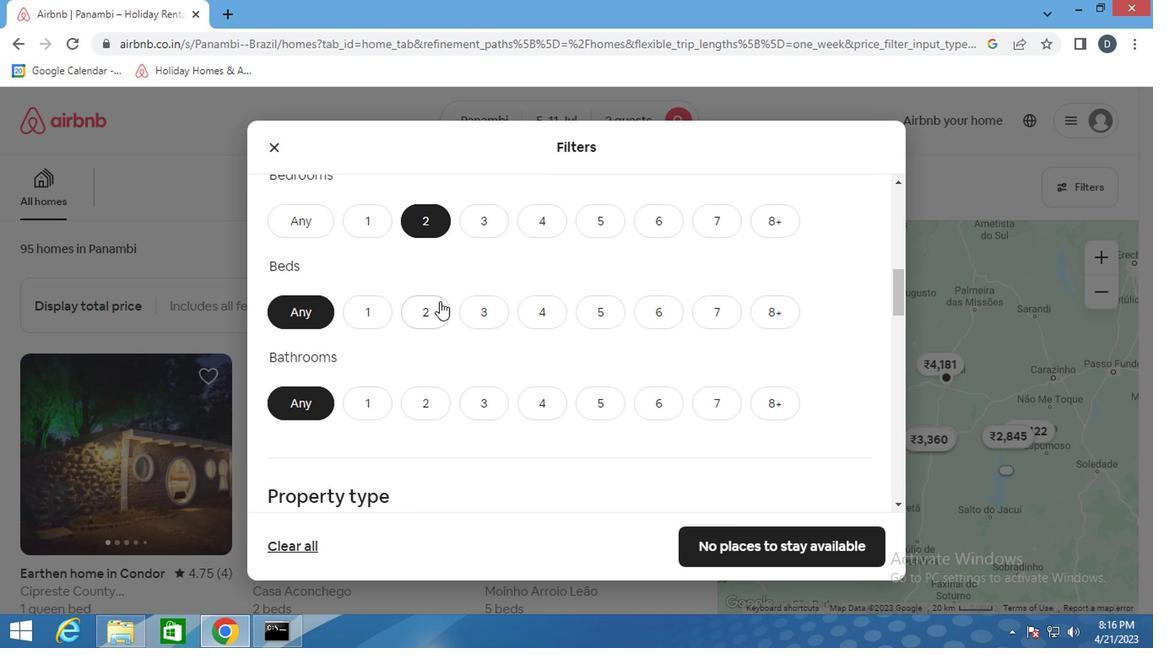 
Action: Mouse pressed left at (418, 306)
Screenshot: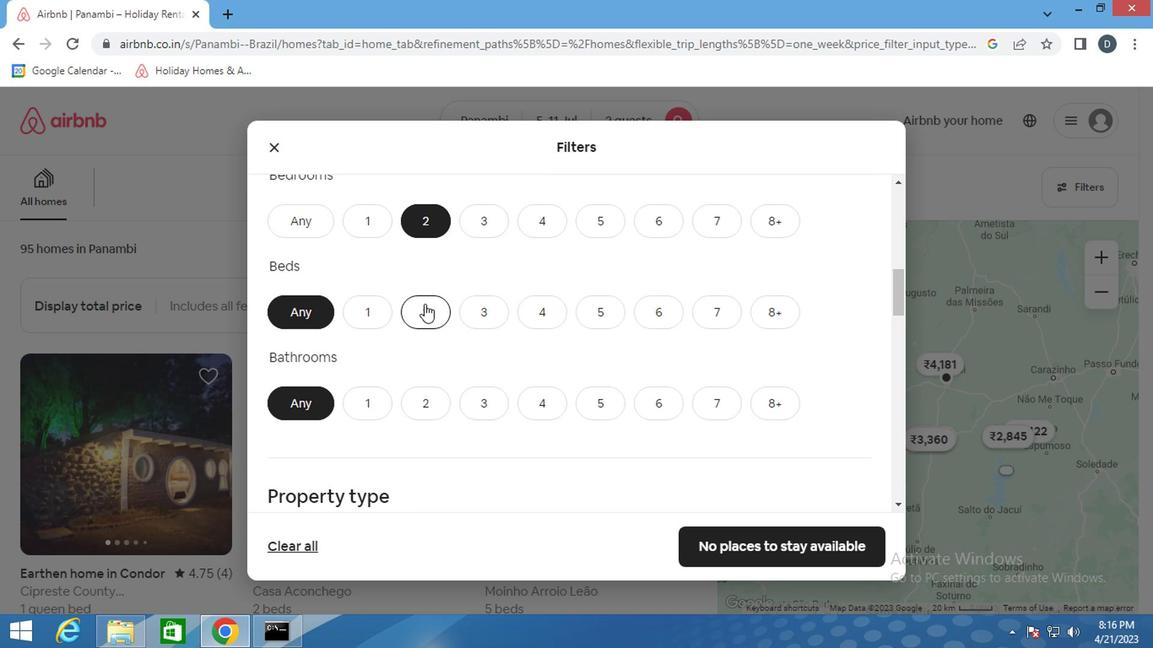 
Action: Mouse moved to (349, 409)
Screenshot: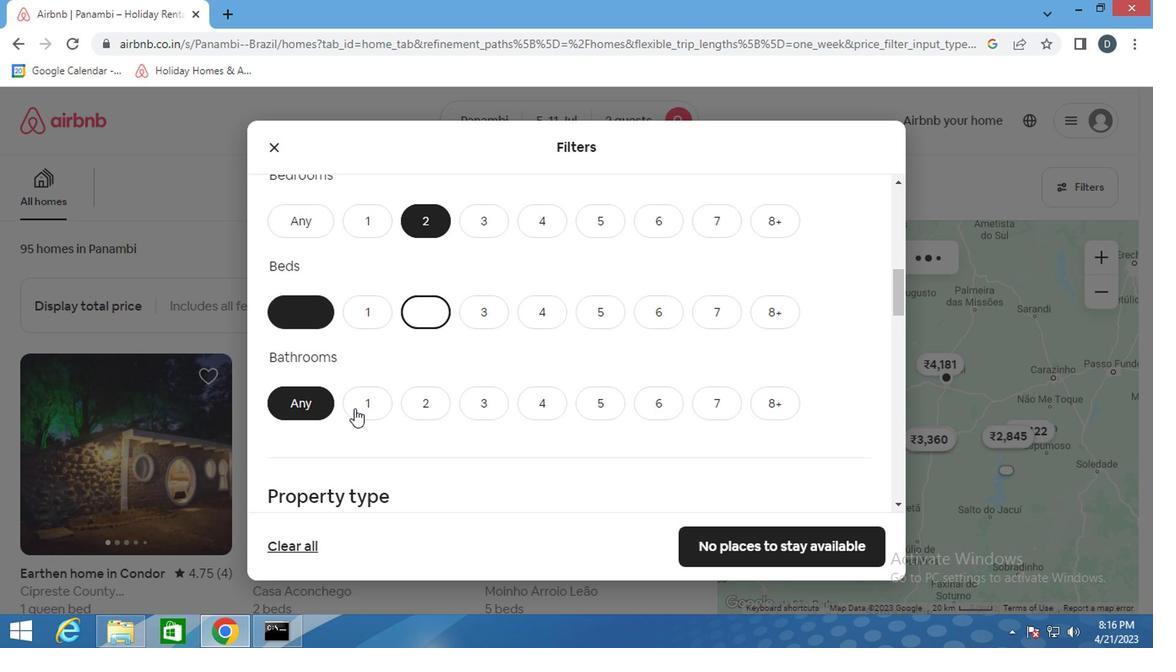 
Action: Mouse pressed left at (349, 409)
Screenshot: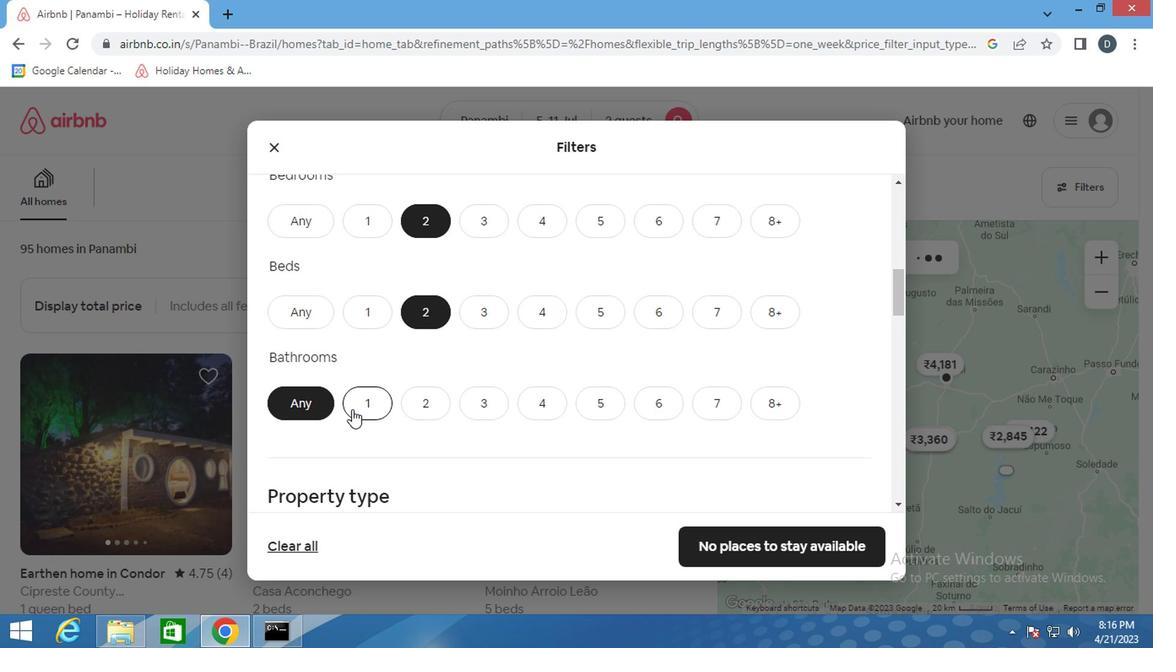 
Action: Mouse moved to (500, 458)
Screenshot: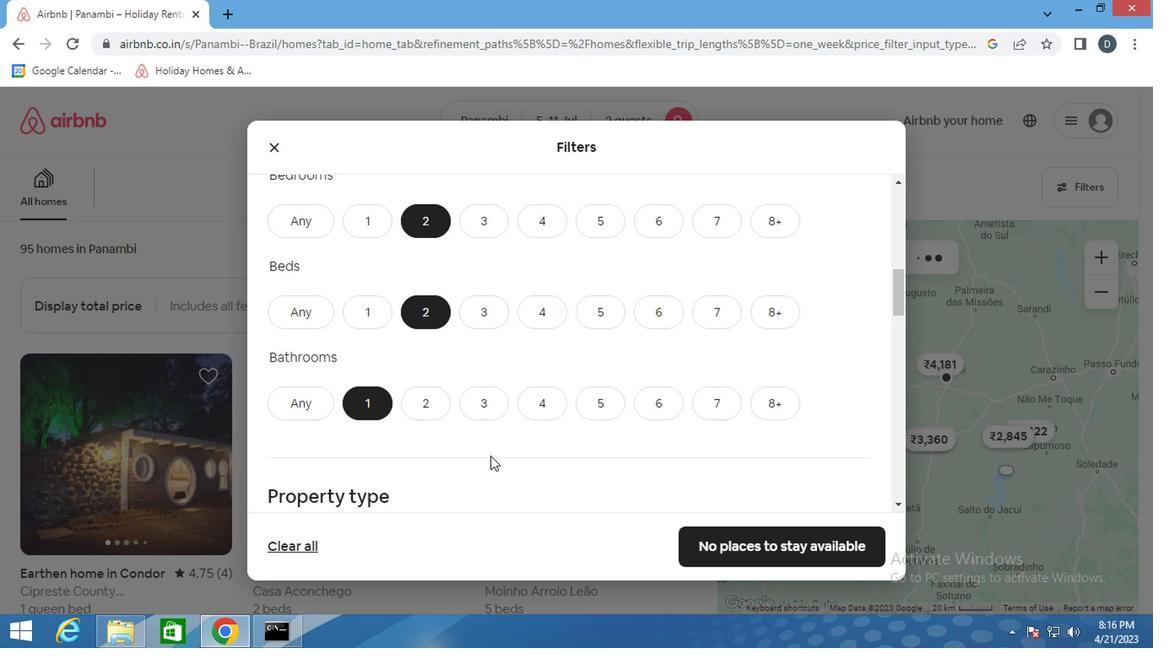 
Action: Mouse scrolled (500, 457) with delta (0, 0)
Screenshot: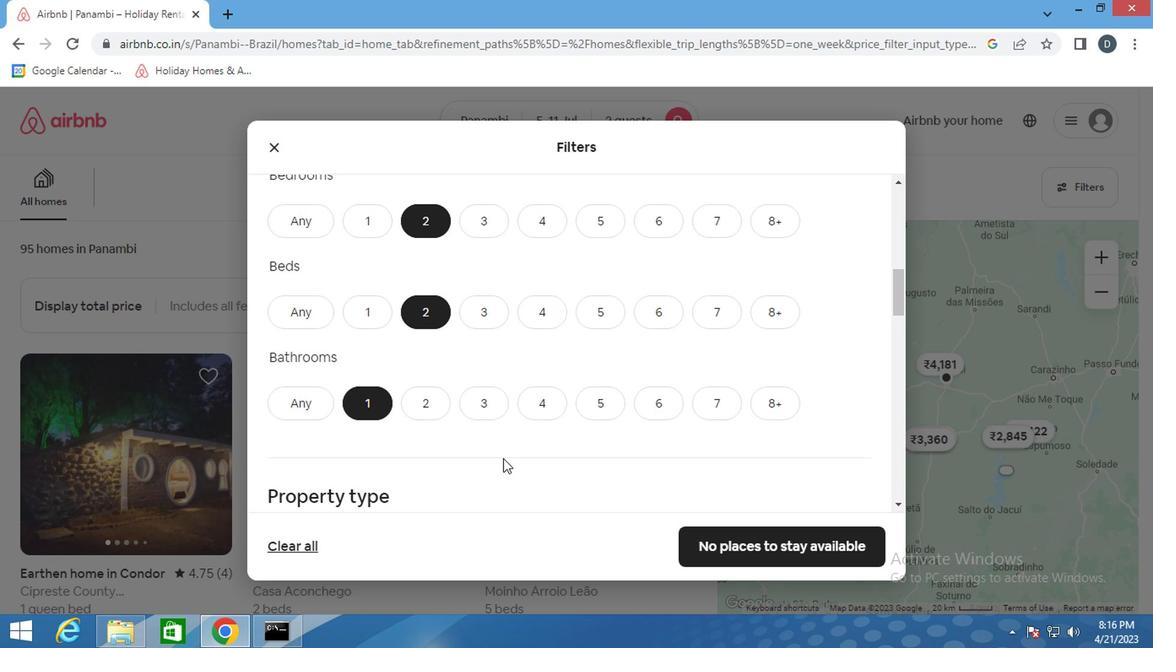 
Action: Mouse scrolled (500, 457) with delta (0, 0)
Screenshot: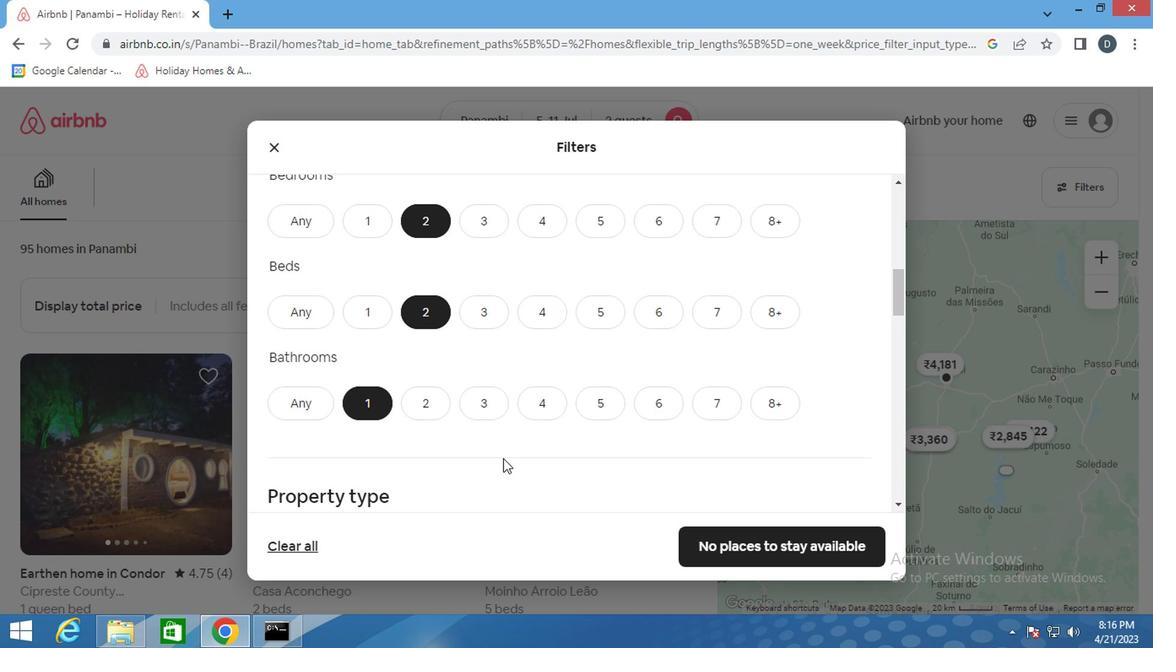 
Action: Mouse scrolled (500, 457) with delta (0, 0)
Screenshot: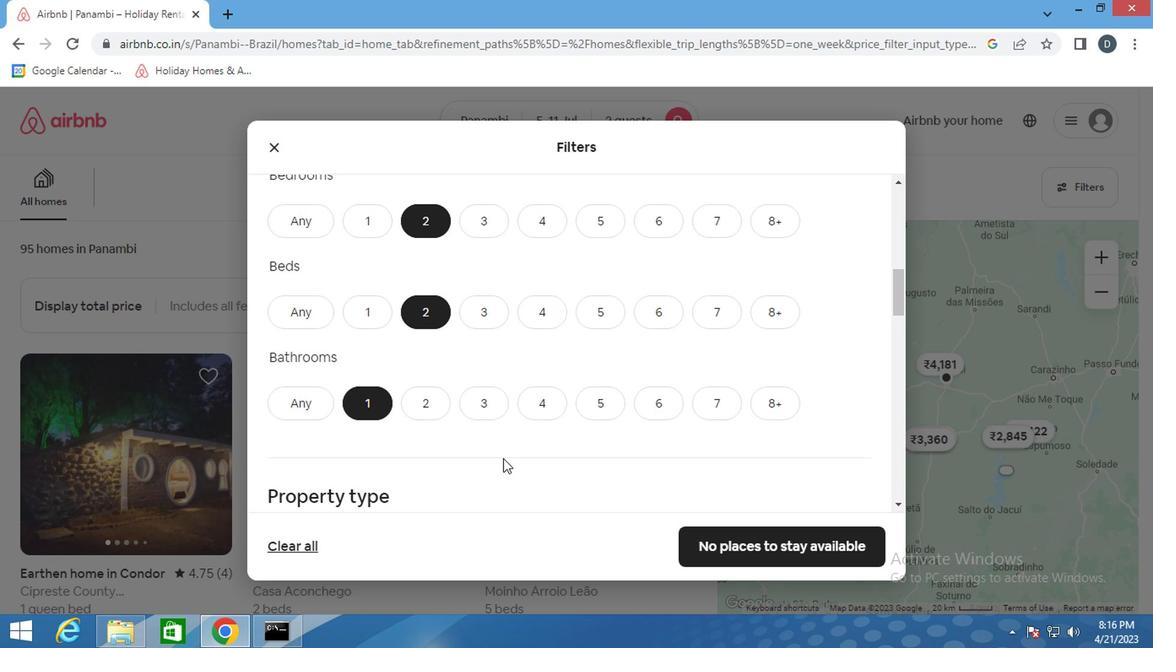 
Action: Mouse moved to (364, 308)
Screenshot: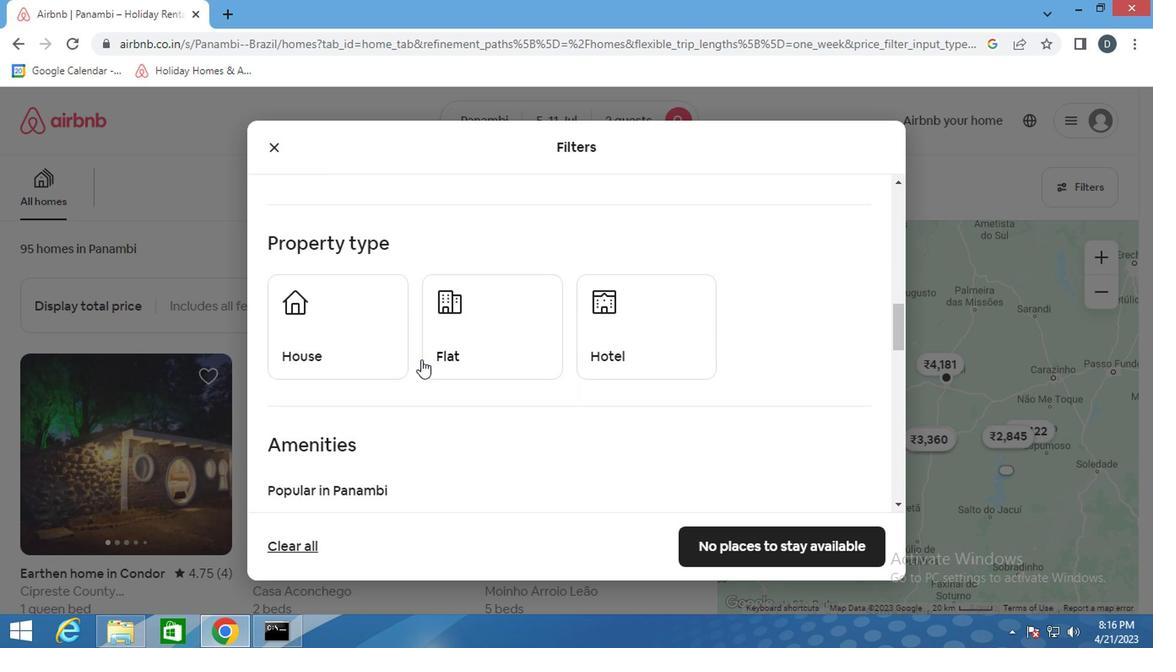 
Action: Mouse pressed left at (364, 308)
Screenshot: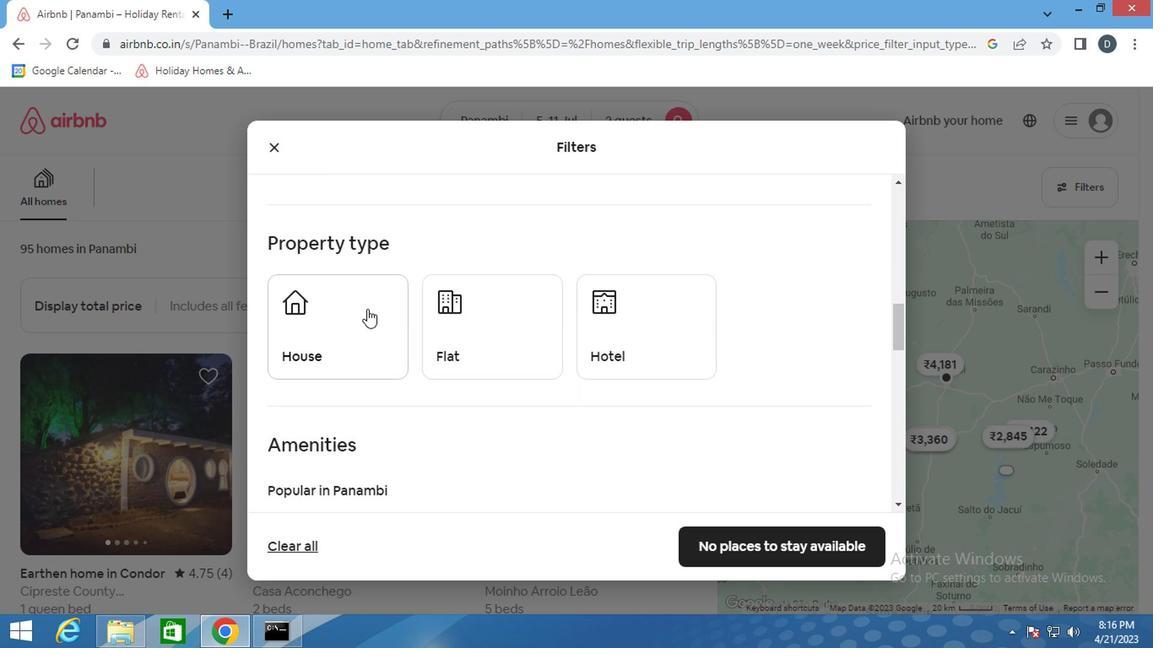
Action: Mouse moved to (512, 325)
Screenshot: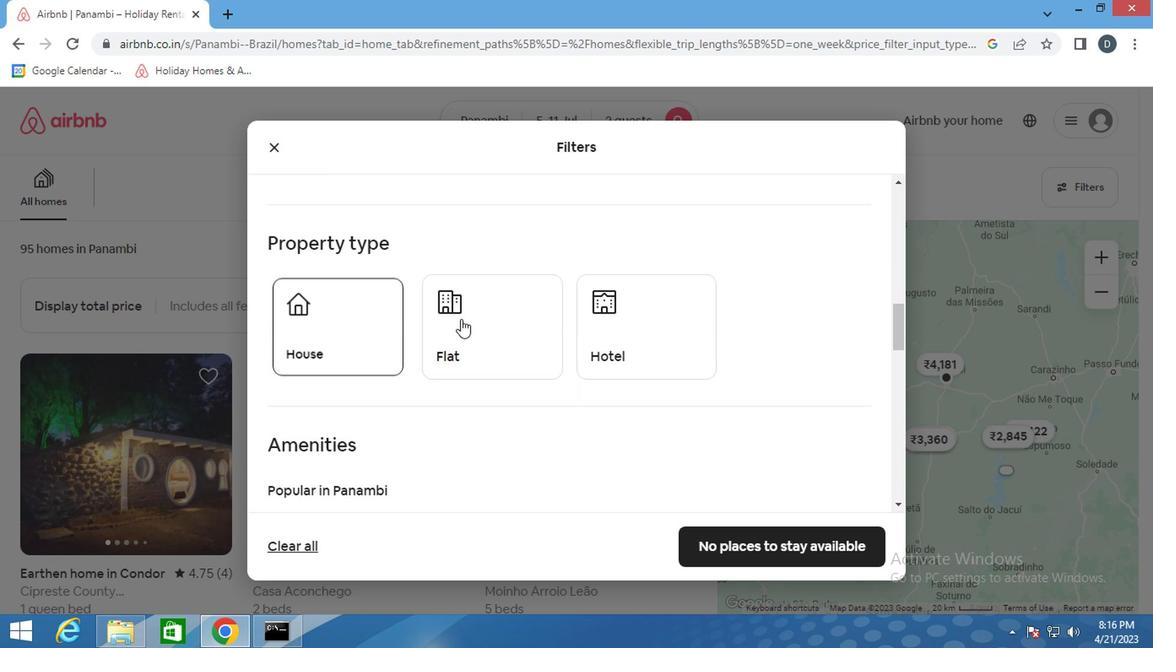 
Action: Mouse pressed left at (512, 325)
Screenshot: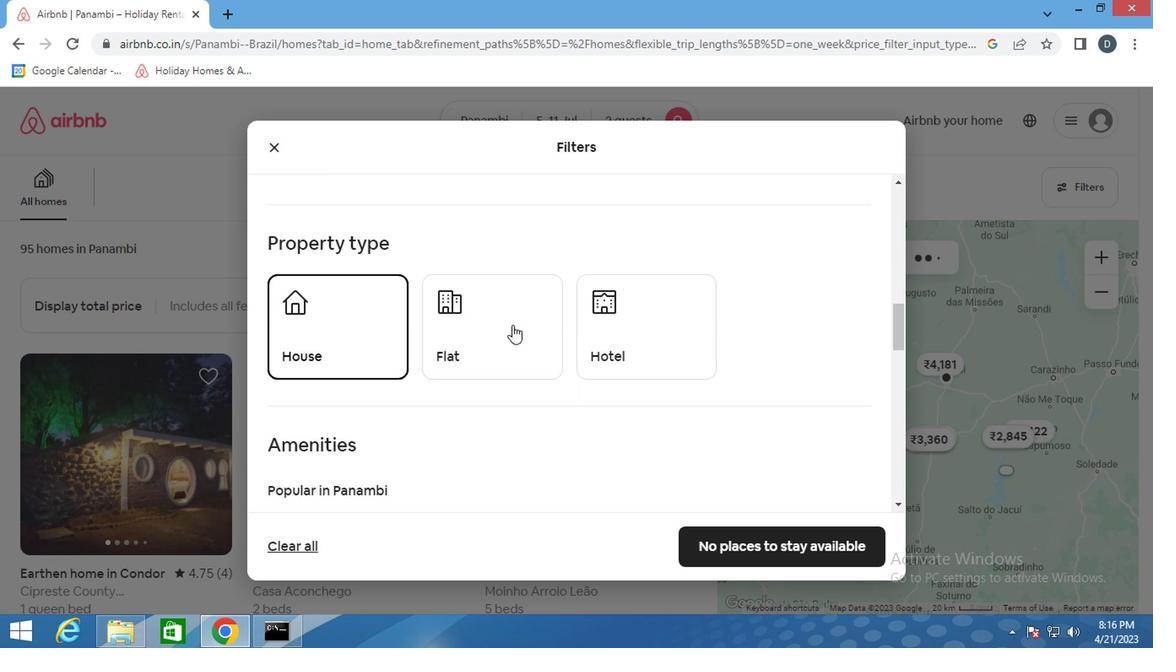
Action: Mouse moved to (659, 338)
Screenshot: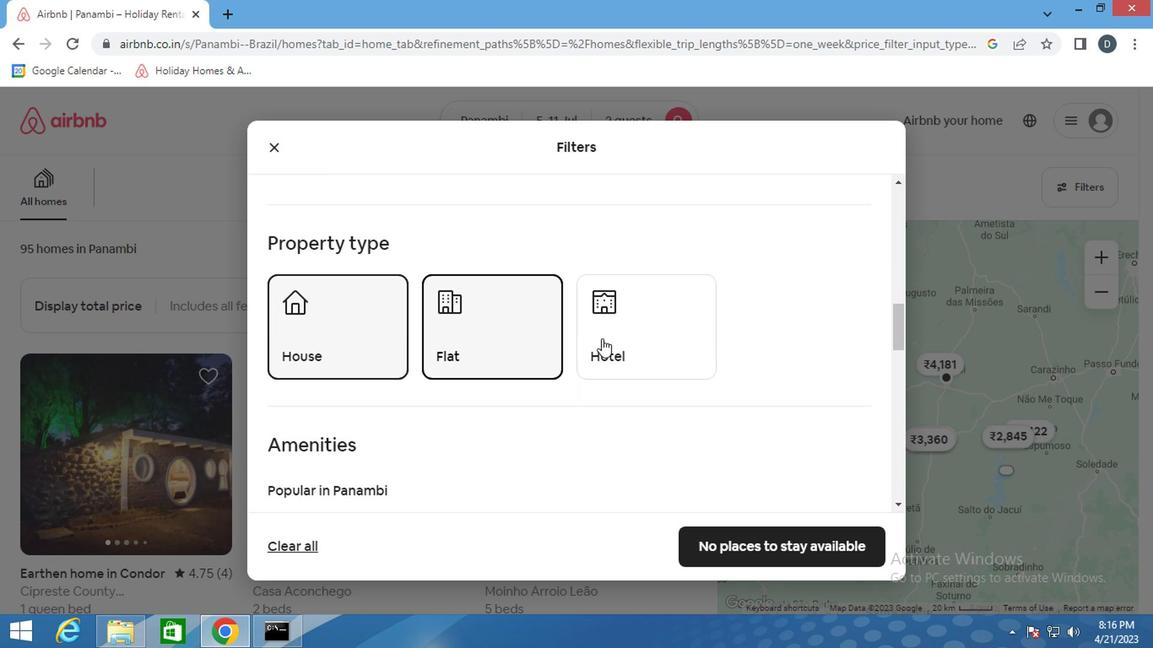 
Action: Mouse pressed left at (659, 338)
Screenshot: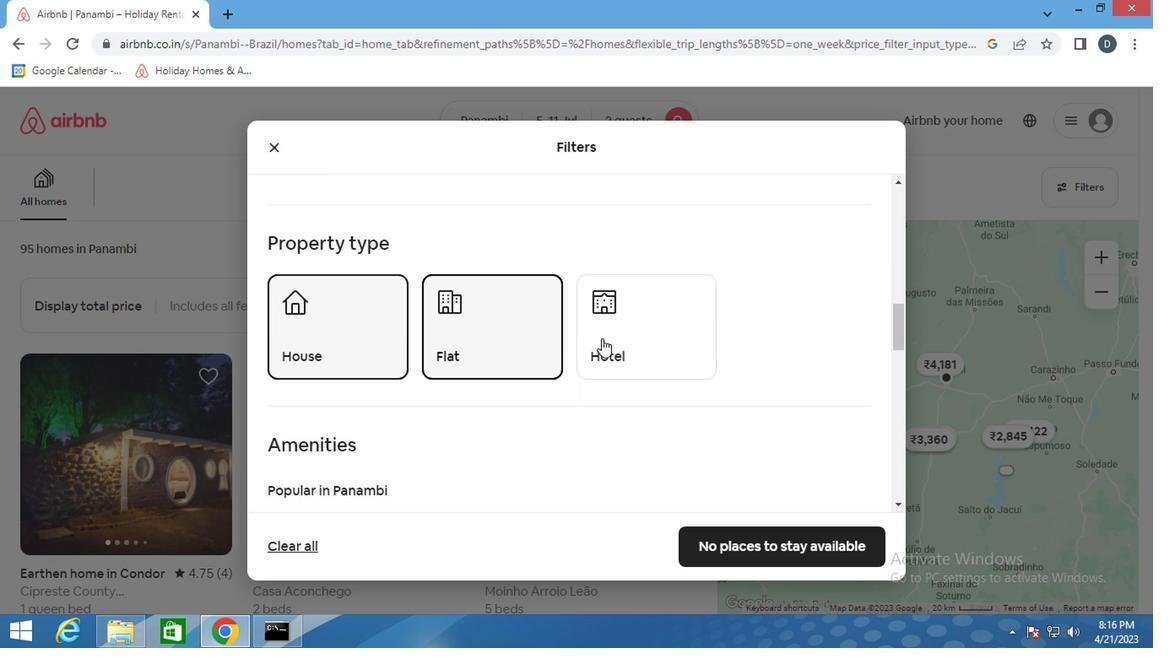 
Action: Mouse pressed left at (659, 338)
Screenshot: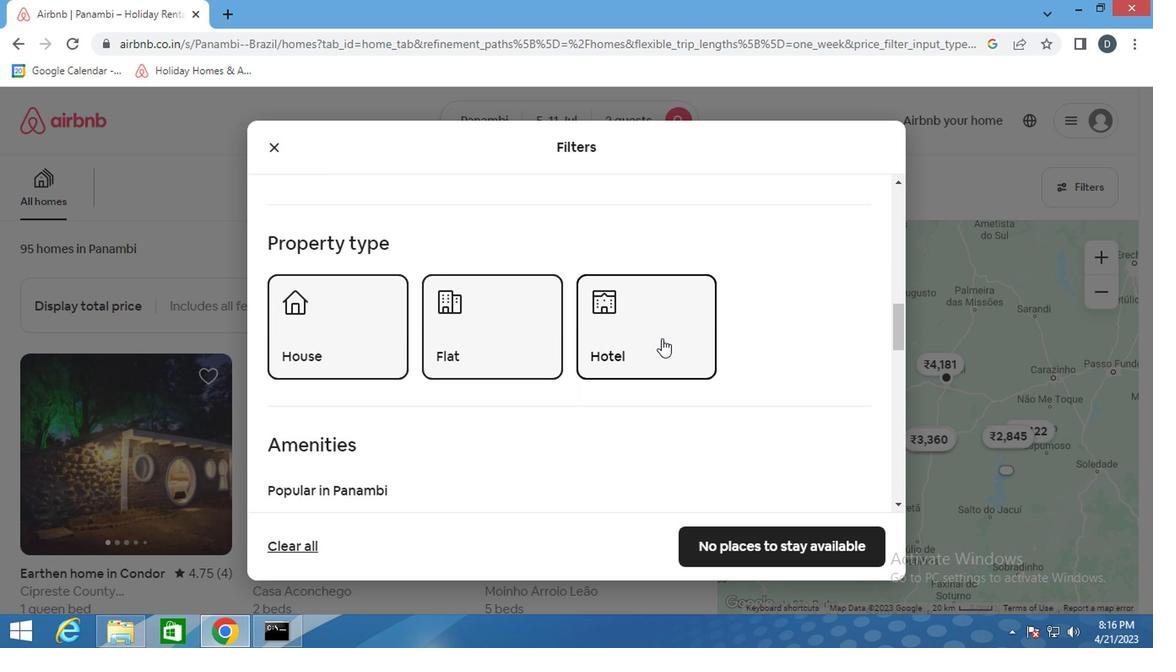 
Action: Mouse moved to (591, 428)
Screenshot: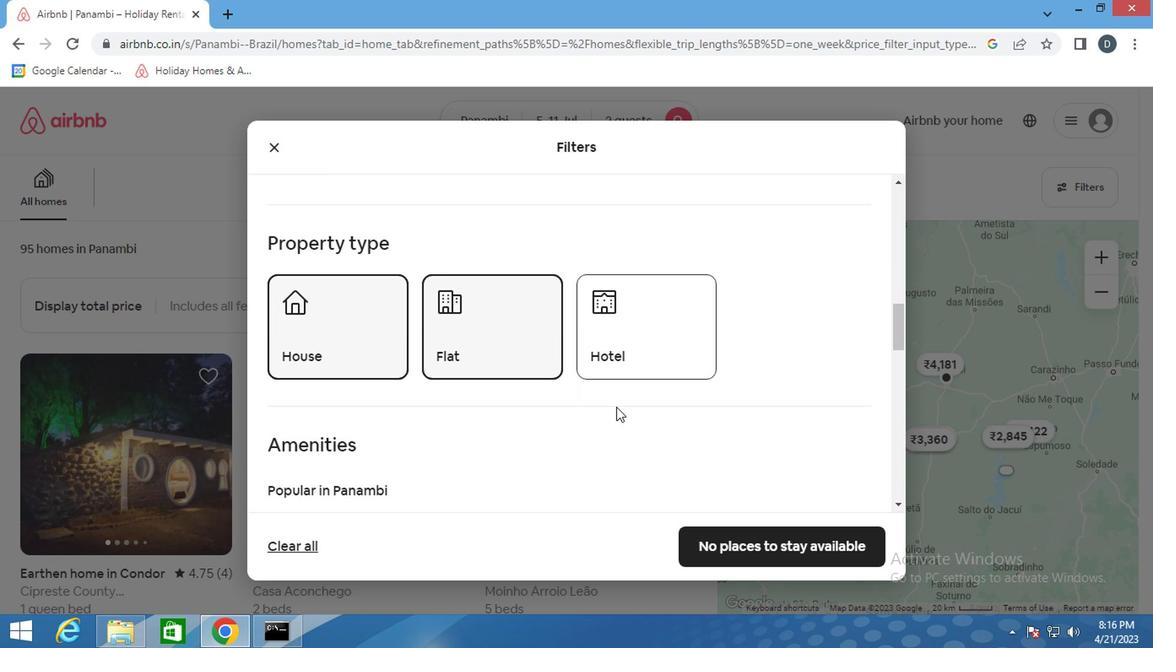 
Action: Mouse scrolled (591, 427) with delta (0, -1)
Screenshot: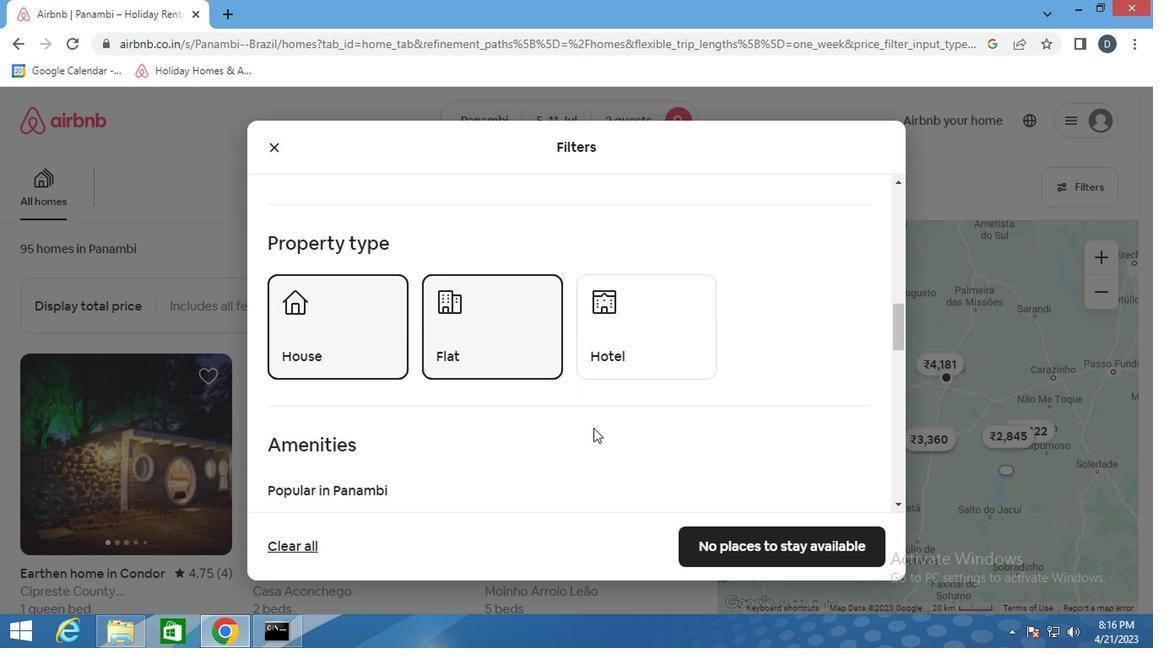 
Action: Mouse scrolled (591, 427) with delta (0, -1)
Screenshot: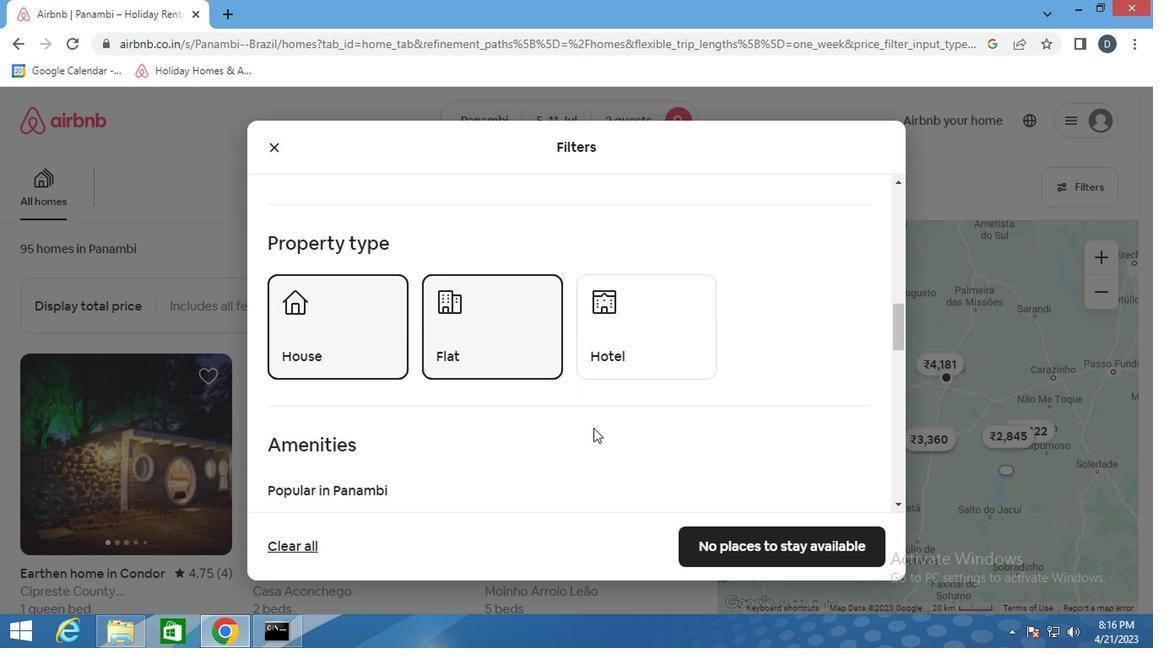
Action: Mouse moved to (589, 424)
Screenshot: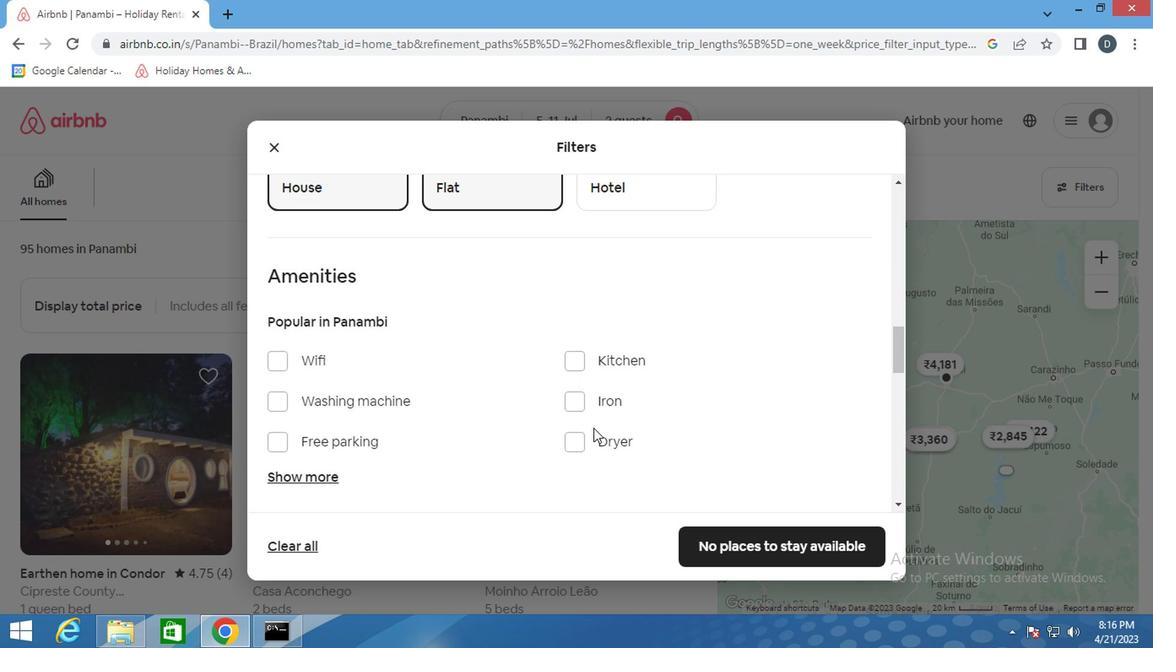 
Action: Mouse scrolled (589, 424) with delta (0, 0)
Screenshot: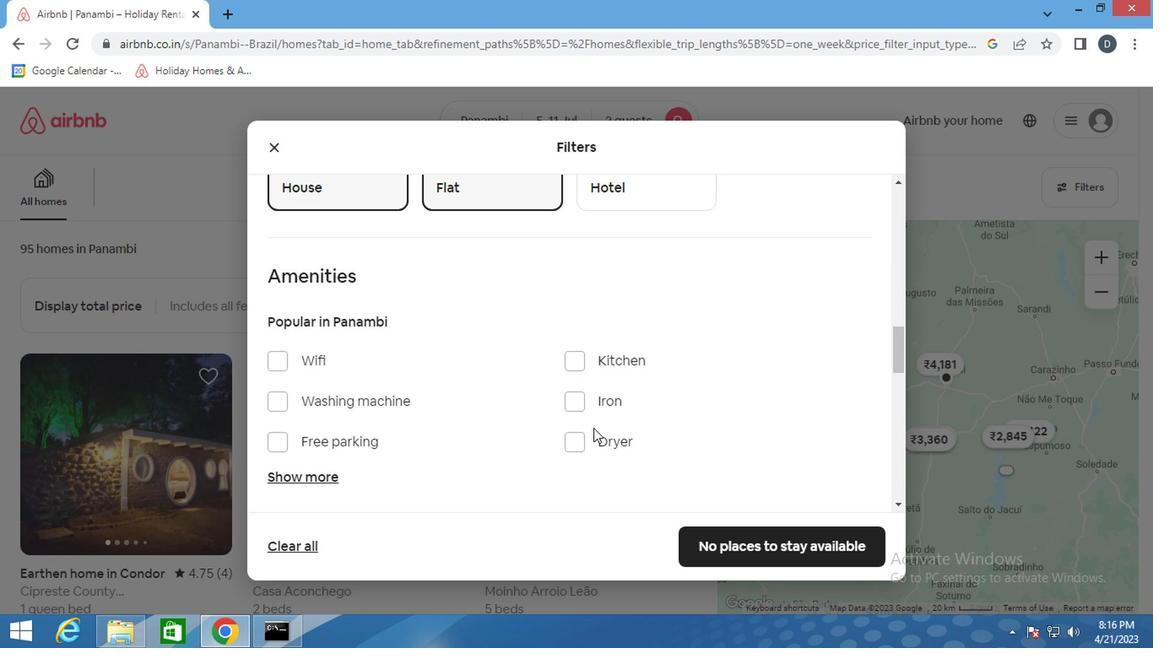 
Action: Mouse scrolled (589, 424) with delta (0, 0)
Screenshot: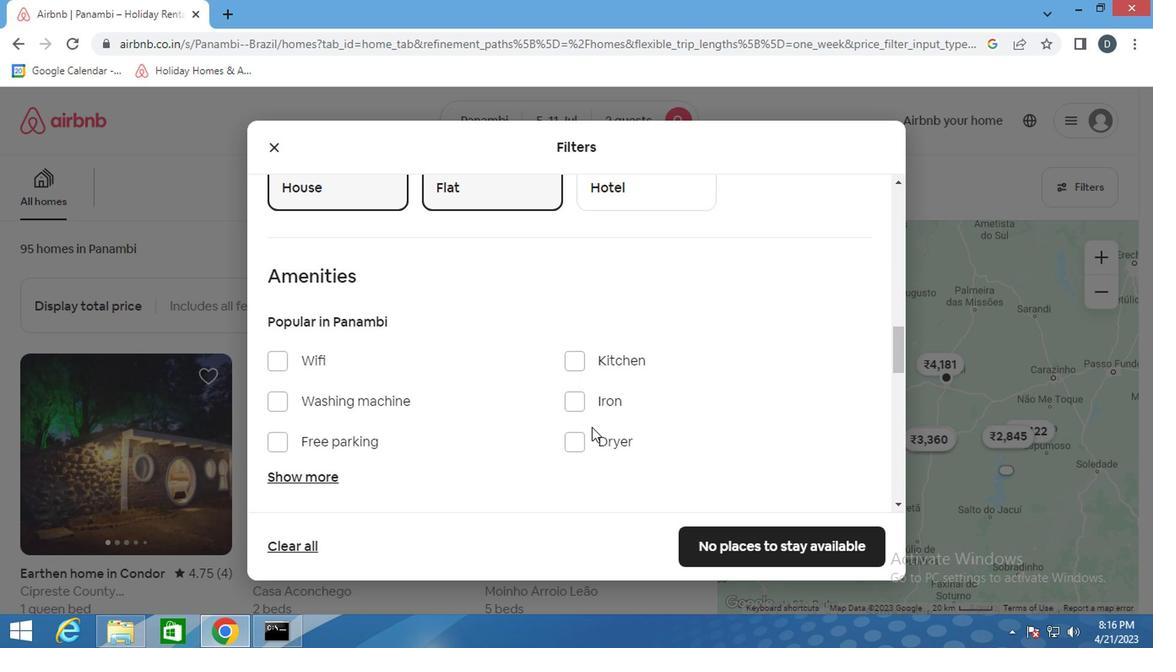 
Action: Mouse scrolled (589, 424) with delta (0, 0)
Screenshot: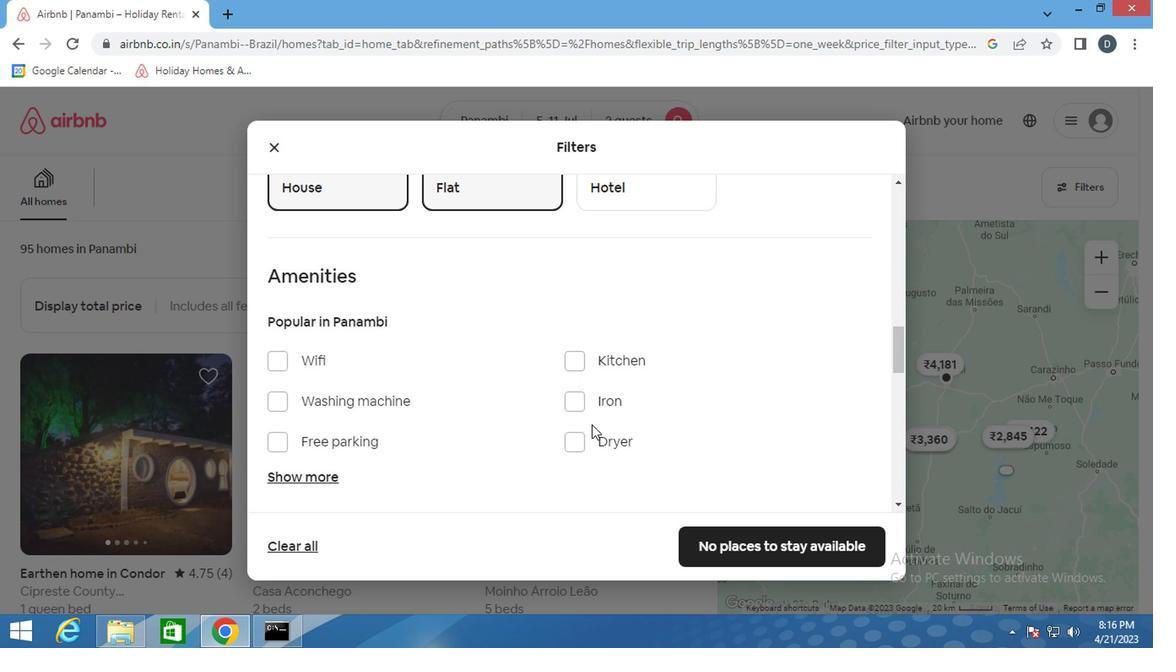 
Action: Mouse moved to (841, 424)
Screenshot: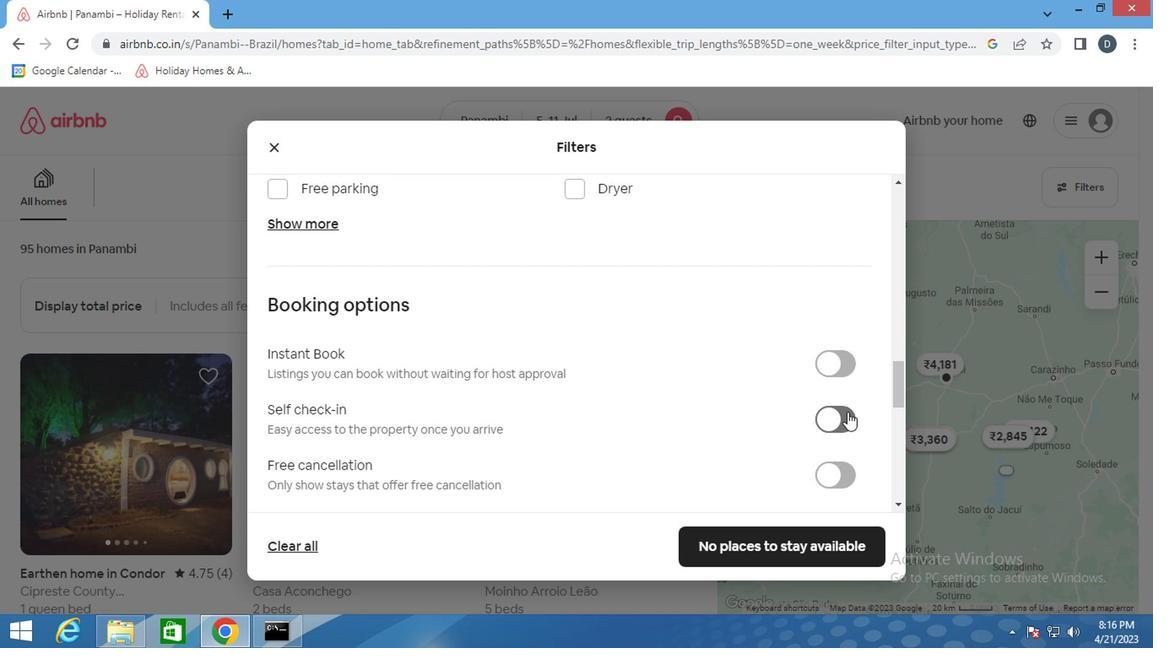 
Action: Mouse pressed left at (841, 424)
Screenshot: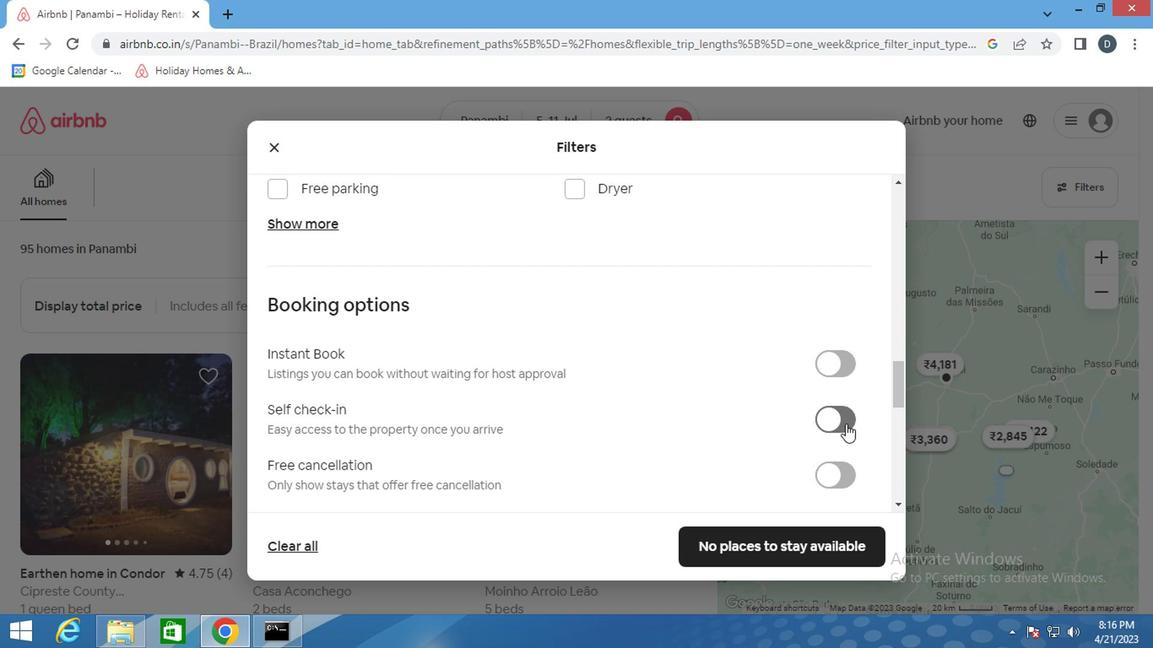 
Action: Mouse moved to (686, 382)
Screenshot: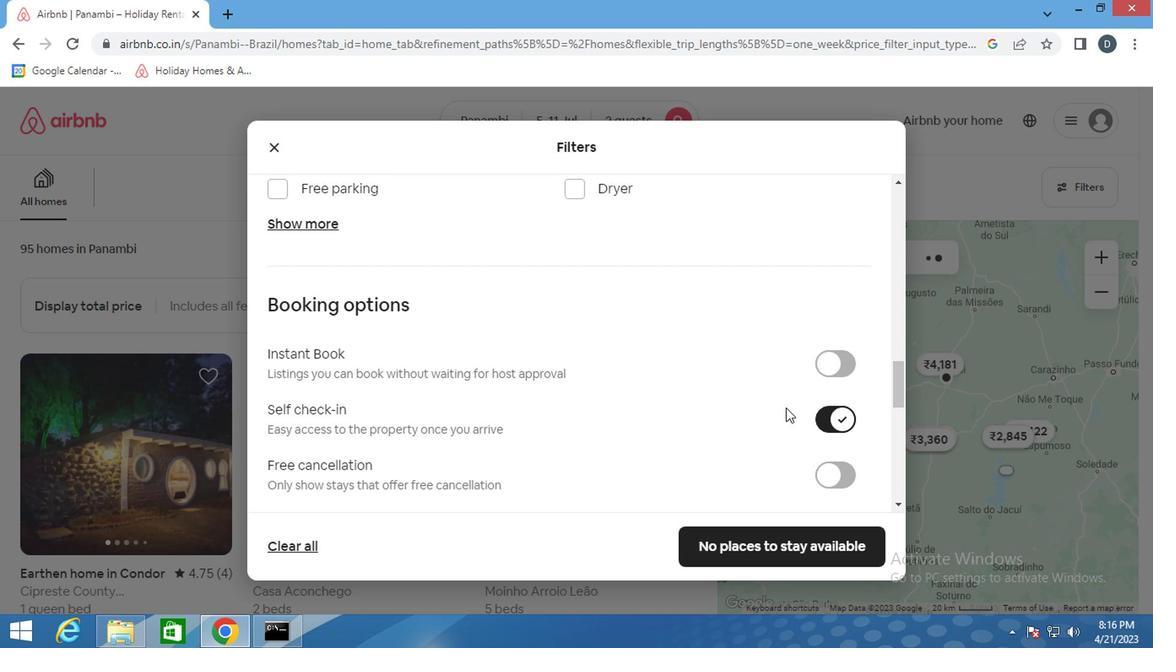 
Action: Mouse scrolled (686, 381) with delta (0, -1)
Screenshot: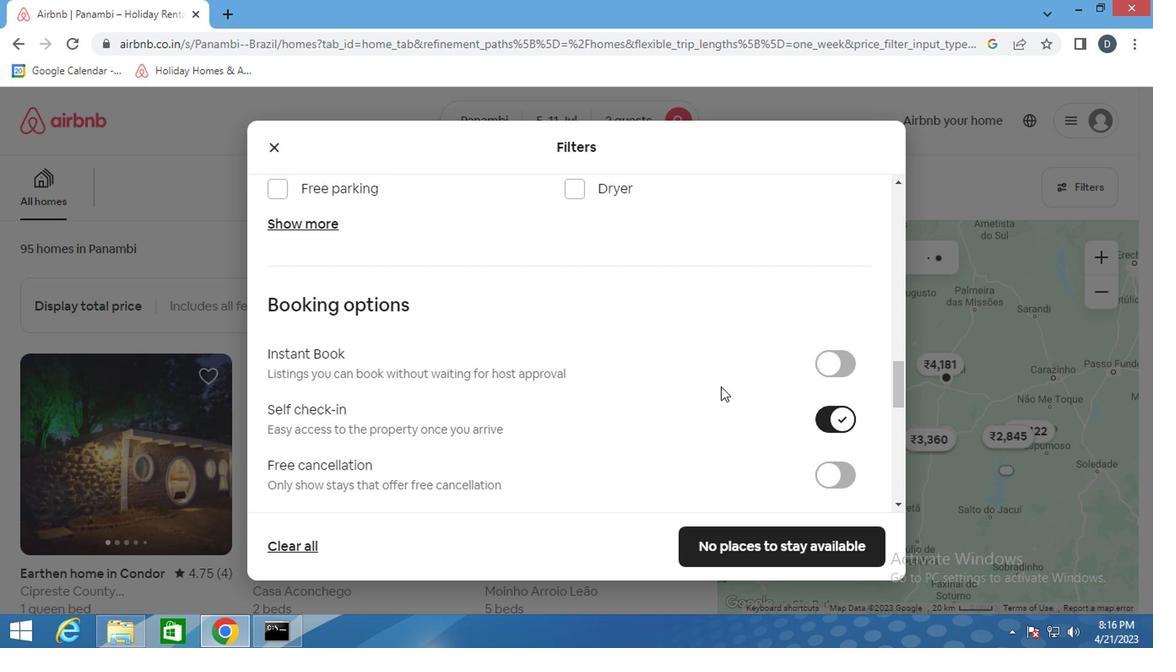 
Action: Mouse scrolled (686, 381) with delta (0, -1)
Screenshot: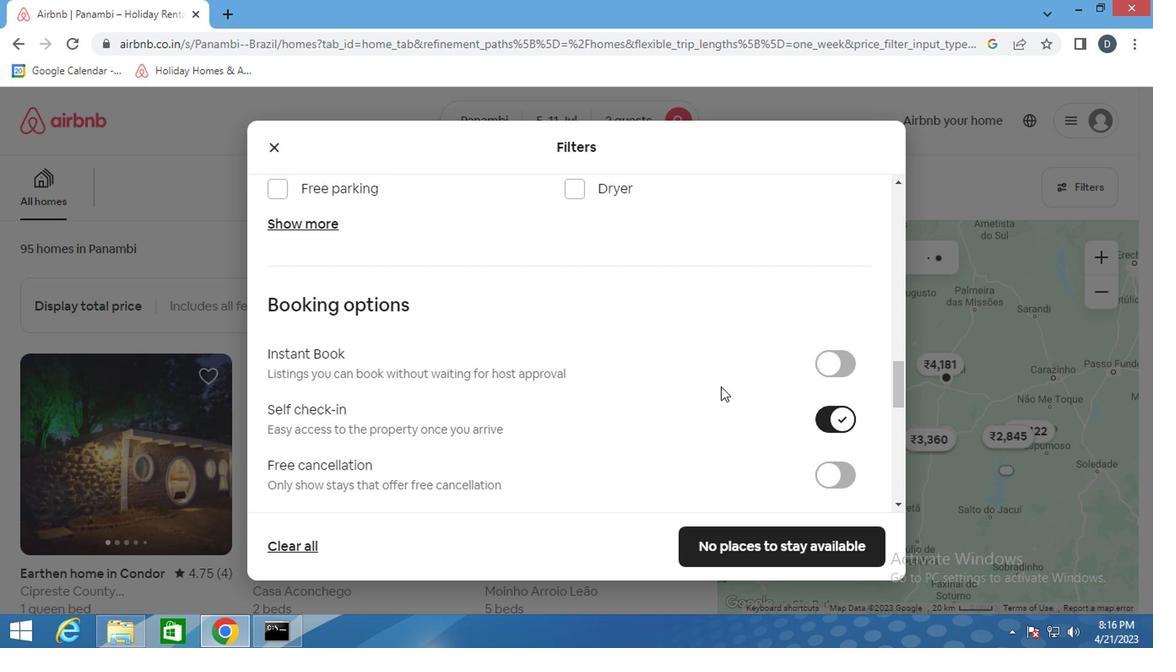 
Action: Mouse scrolled (686, 381) with delta (0, -1)
Screenshot: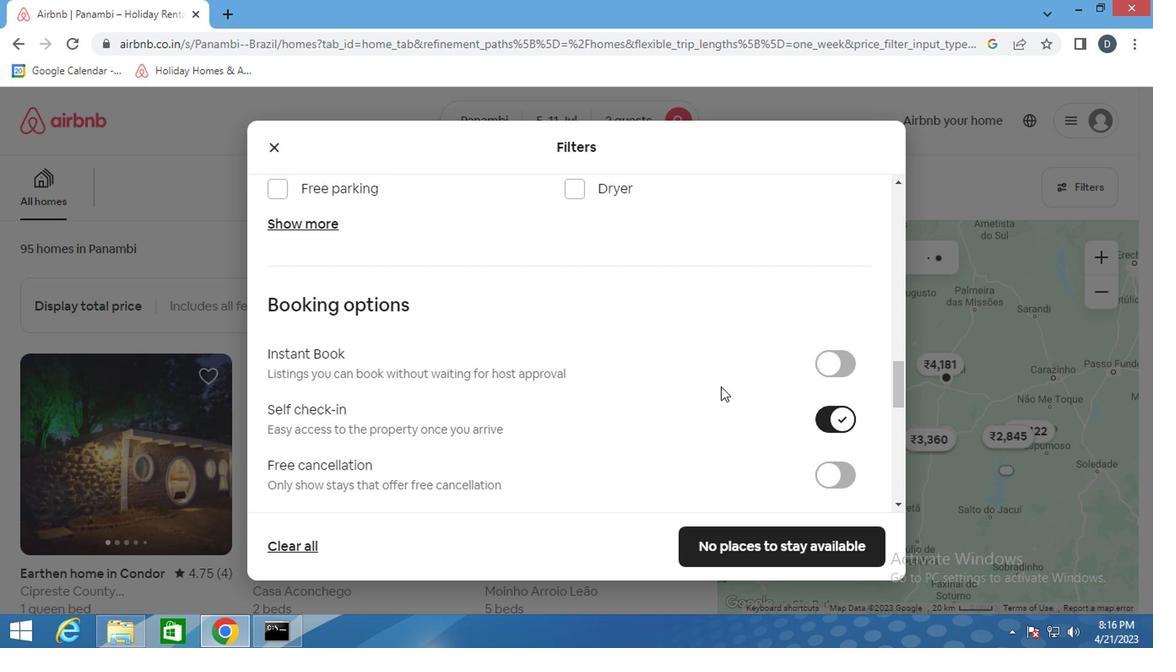 
Action: Mouse scrolled (686, 381) with delta (0, -1)
Screenshot: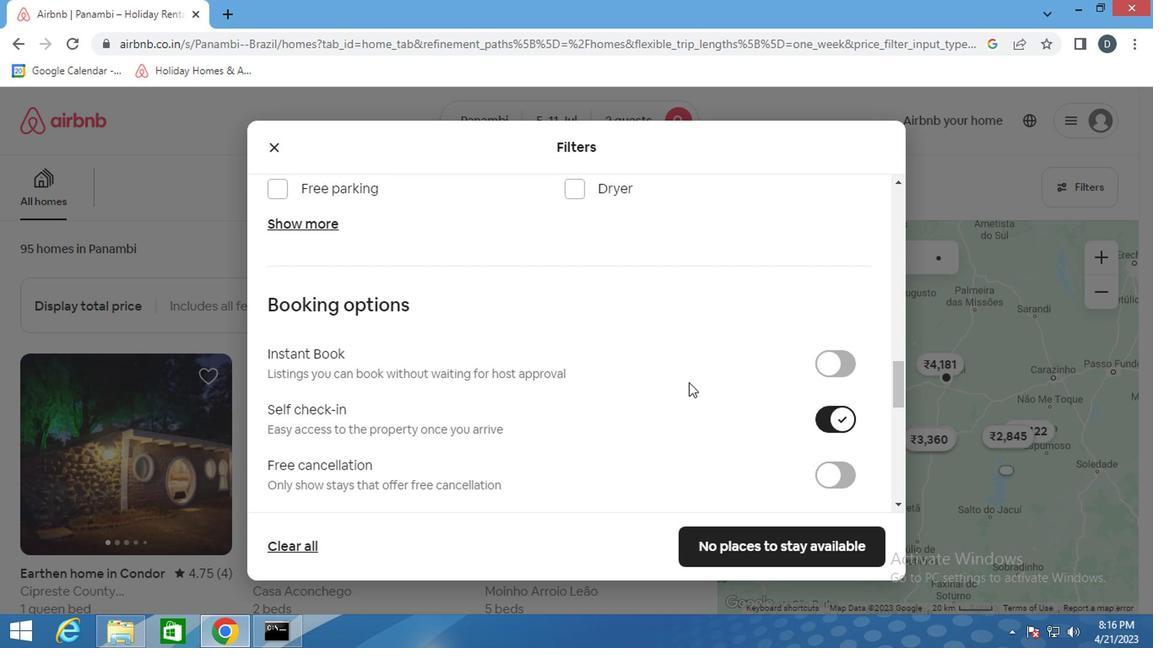 
Action: Mouse scrolled (686, 381) with delta (0, -1)
Screenshot: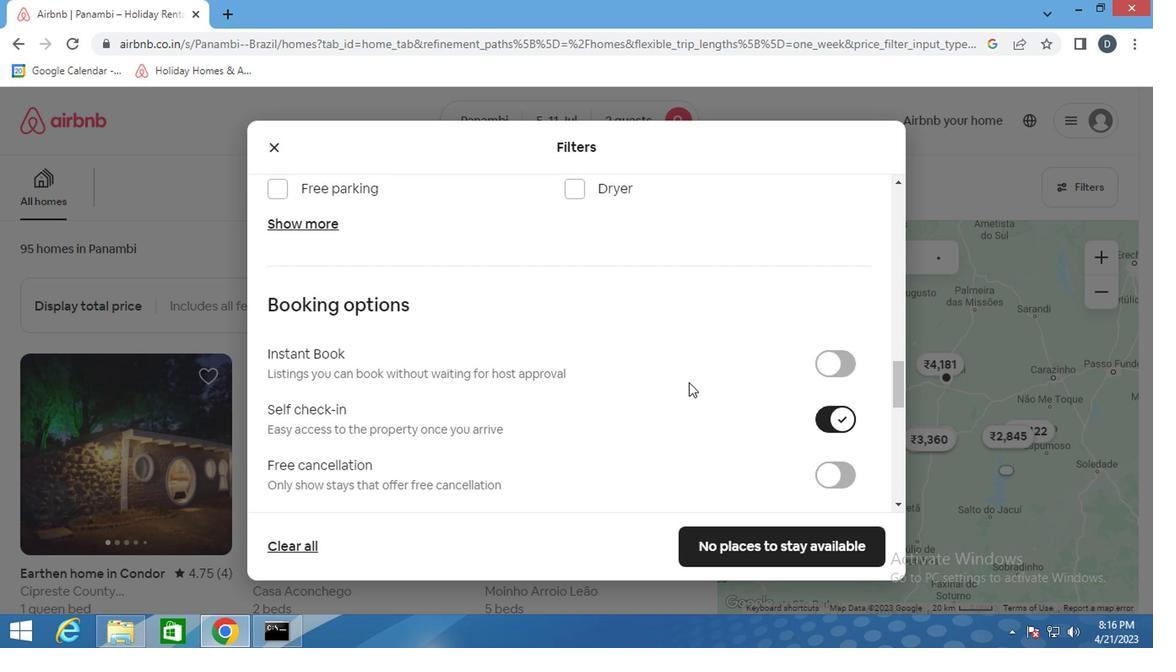 
Action: Mouse moved to (507, 341)
Screenshot: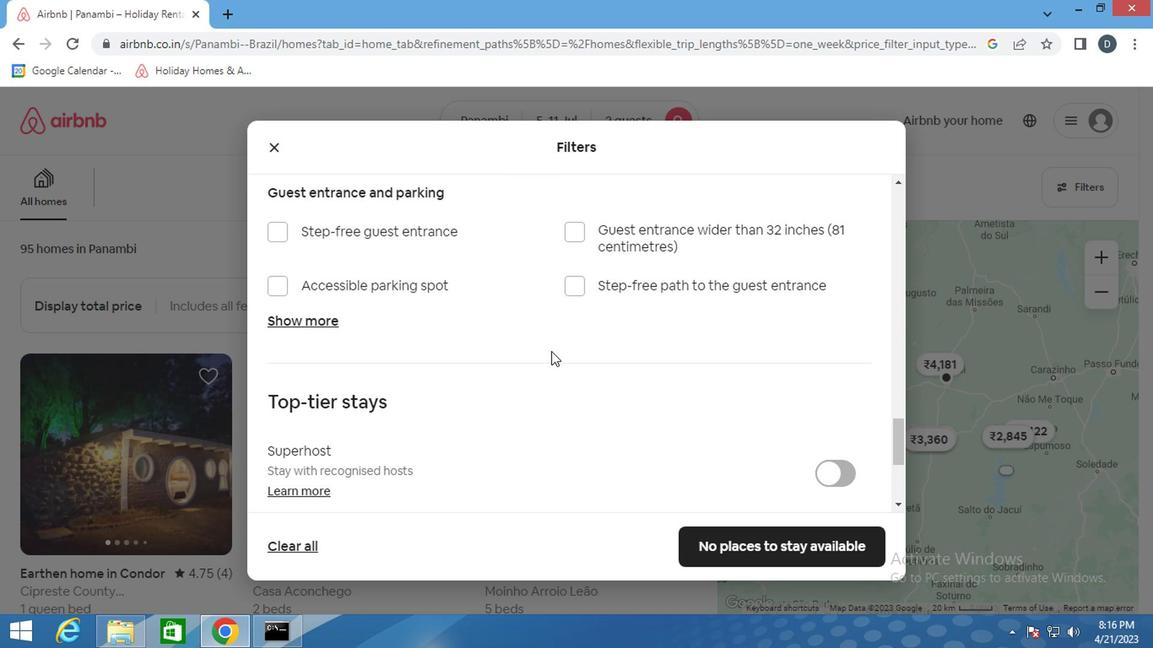 
Action: Mouse scrolled (507, 340) with delta (0, -1)
Screenshot: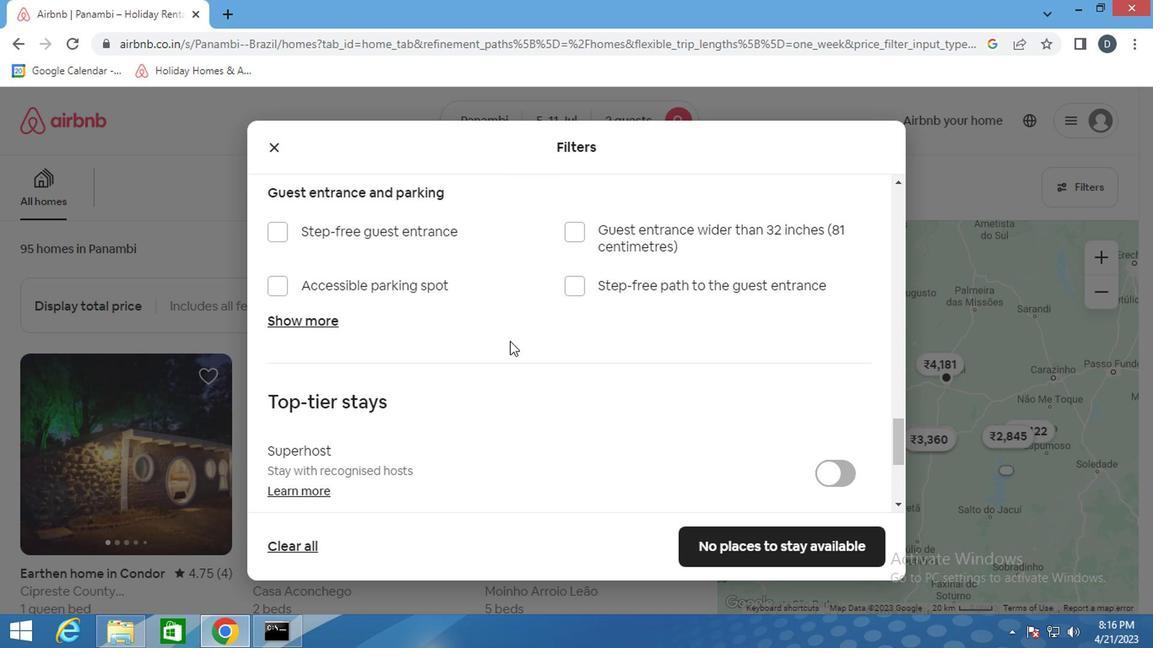 
Action: Mouse scrolled (507, 340) with delta (0, -1)
Screenshot: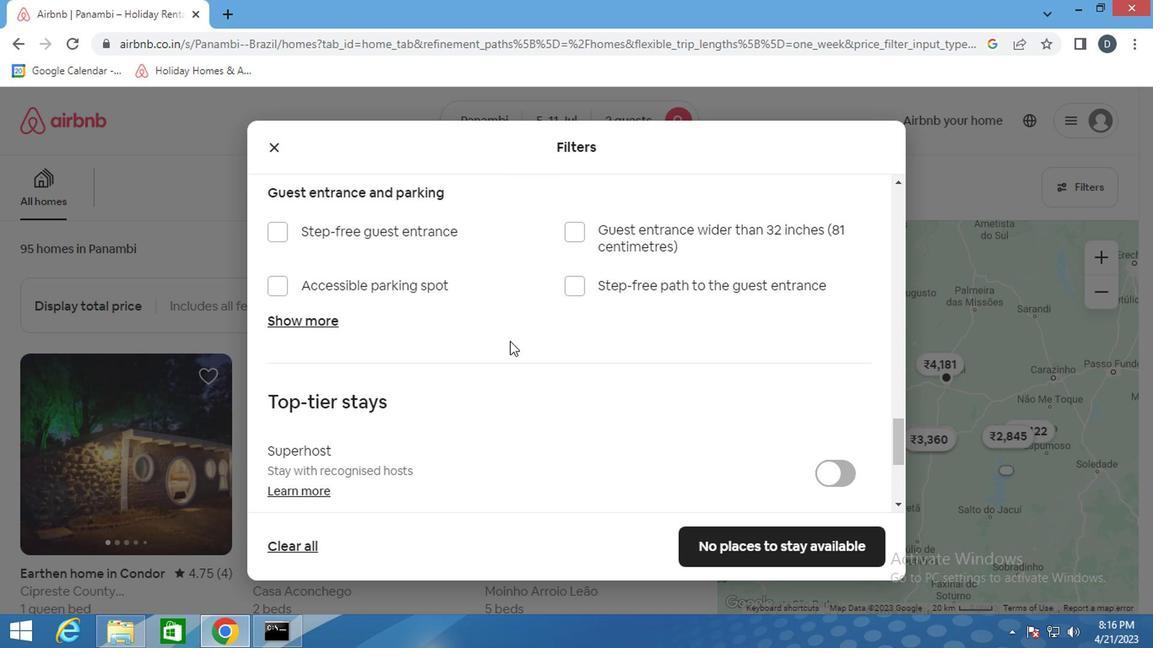 
Action: Mouse scrolled (507, 340) with delta (0, -1)
Screenshot: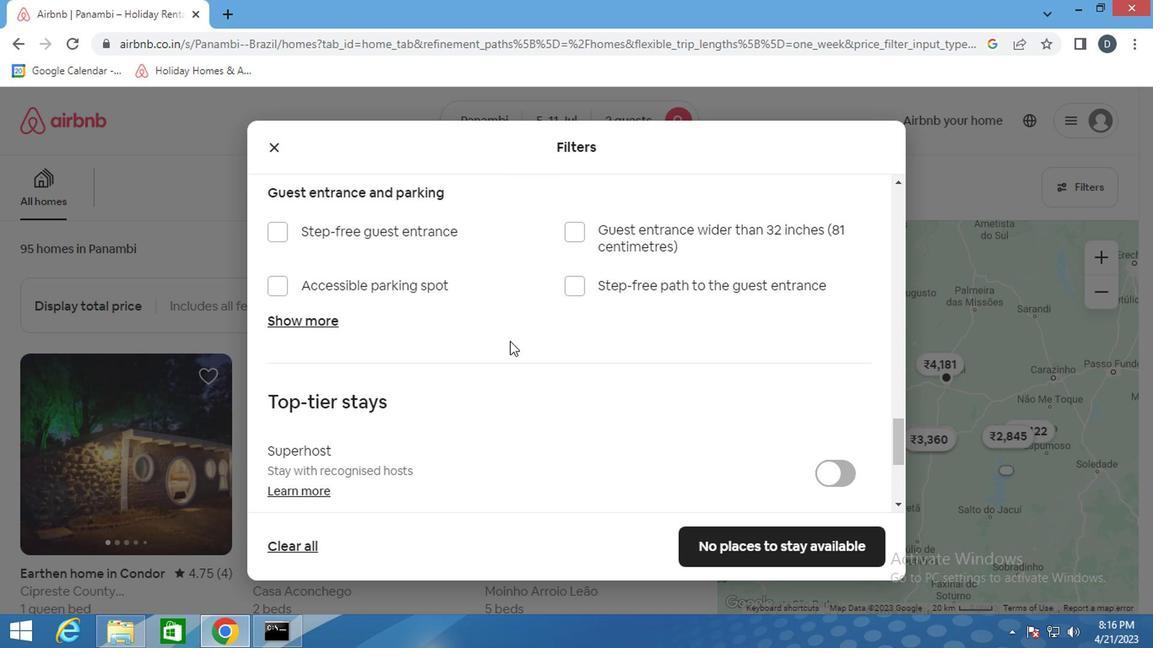 
Action: Mouse scrolled (507, 340) with delta (0, -1)
Screenshot: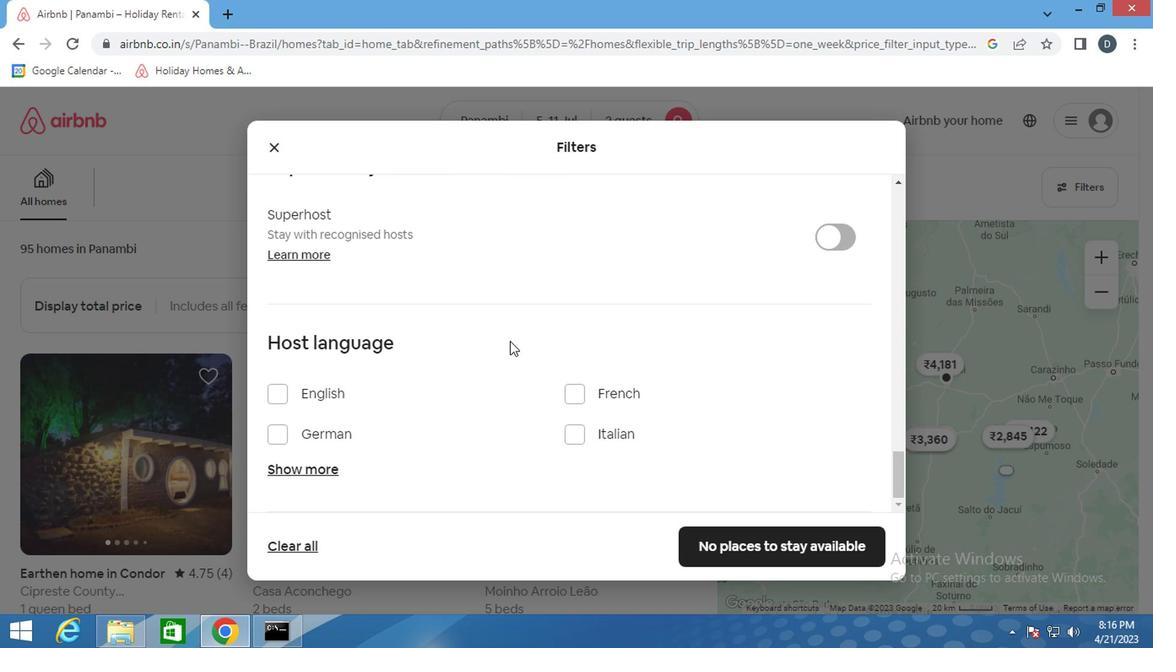 
Action: Mouse scrolled (507, 340) with delta (0, -1)
Screenshot: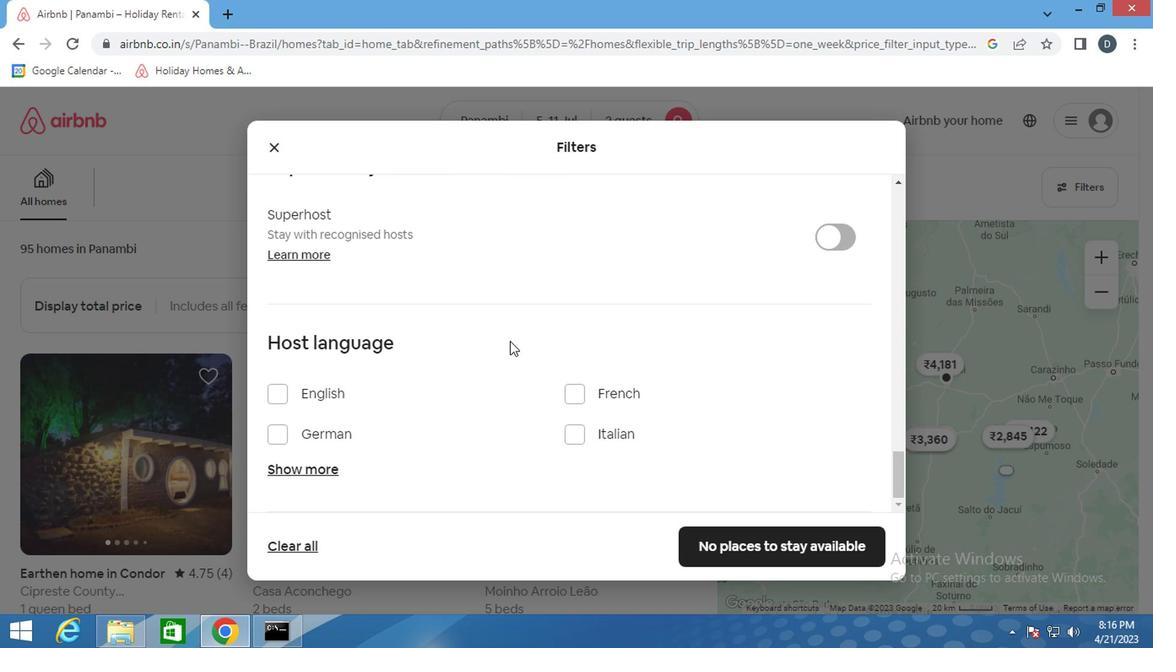 
Action: Mouse scrolled (507, 340) with delta (0, -1)
Screenshot: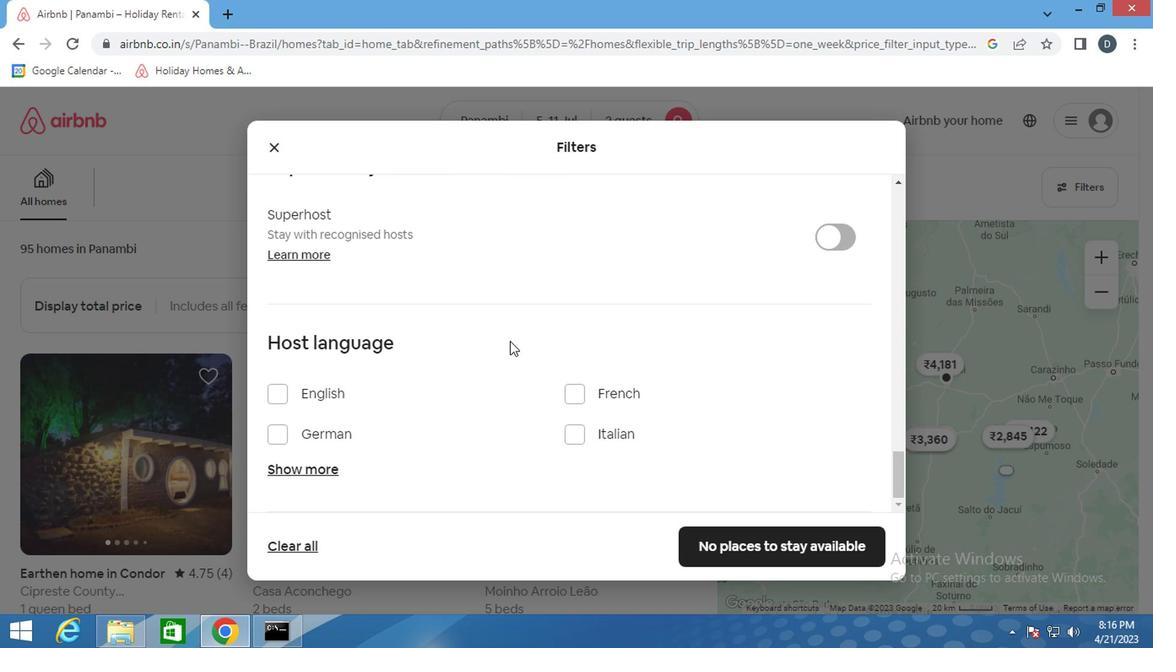 
Action: Mouse moved to (281, 466)
Screenshot: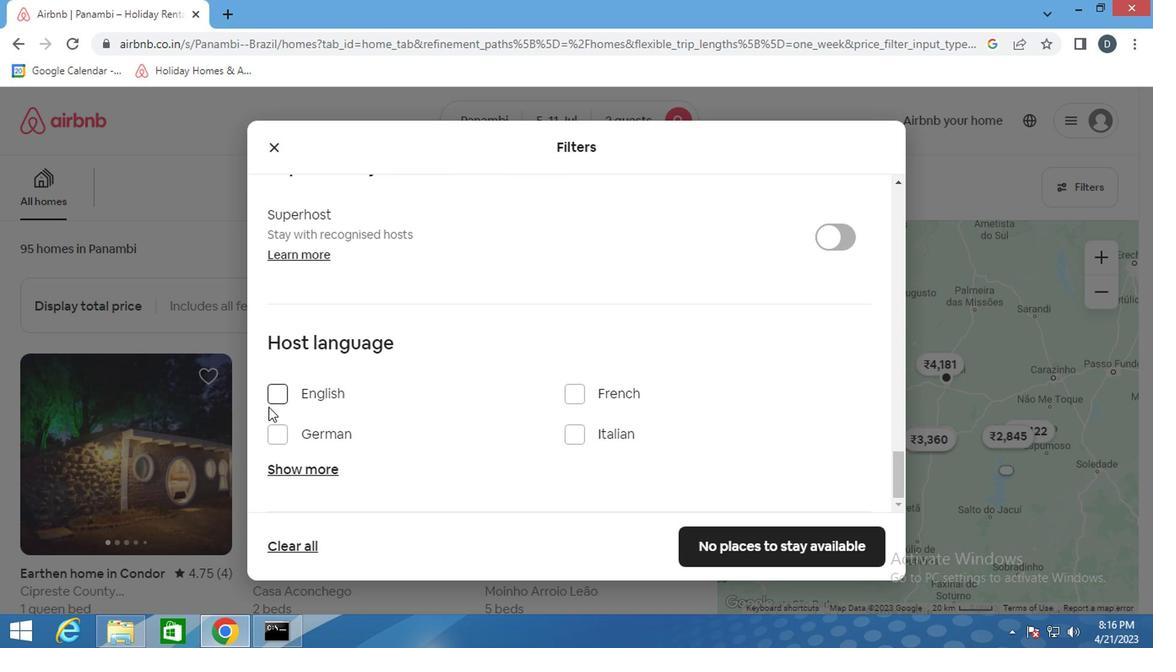
Action: Mouse pressed left at (281, 466)
Screenshot: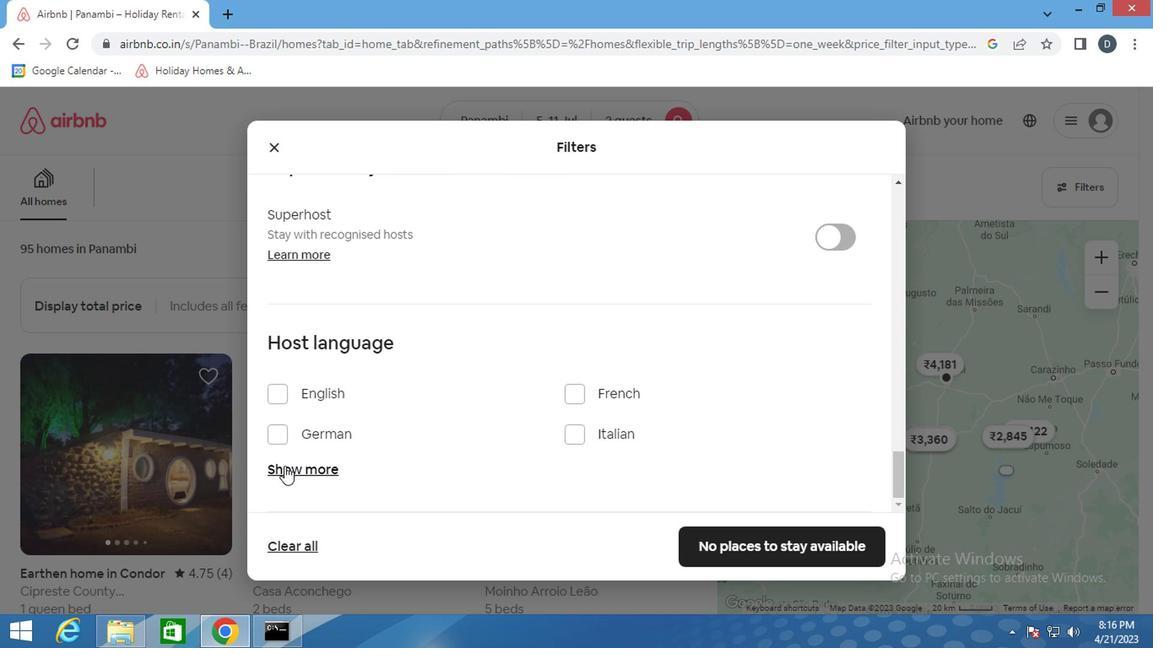 
Action: Mouse moved to (335, 472)
Screenshot: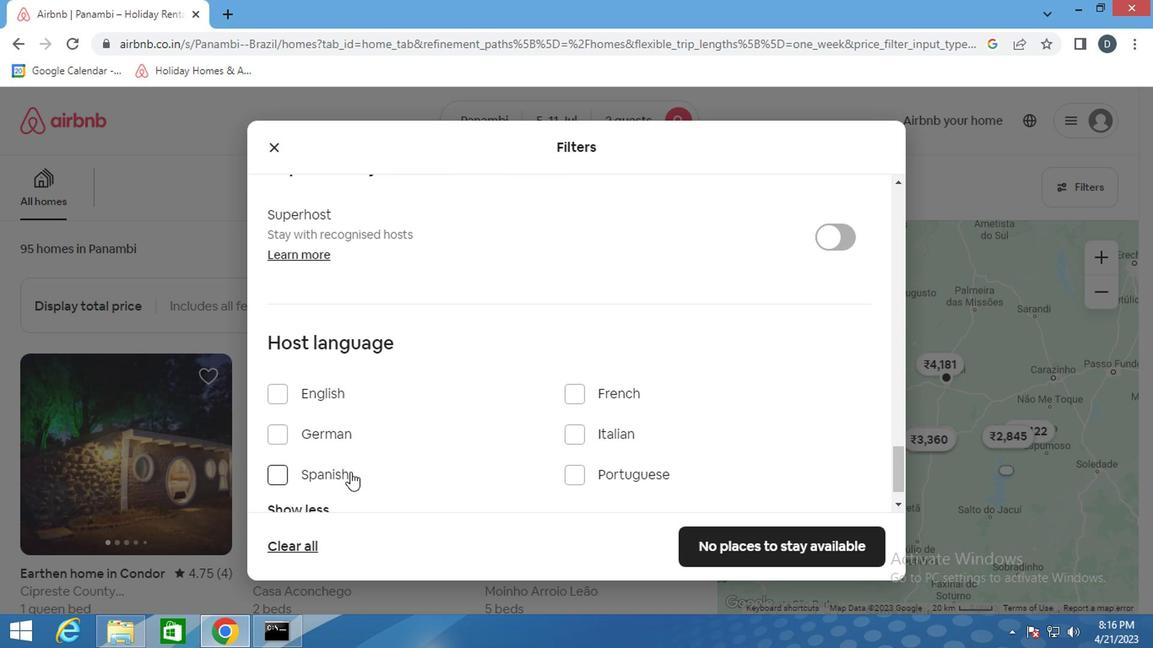 
Action: Mouse pressed left at (335, 472)
Screenshot: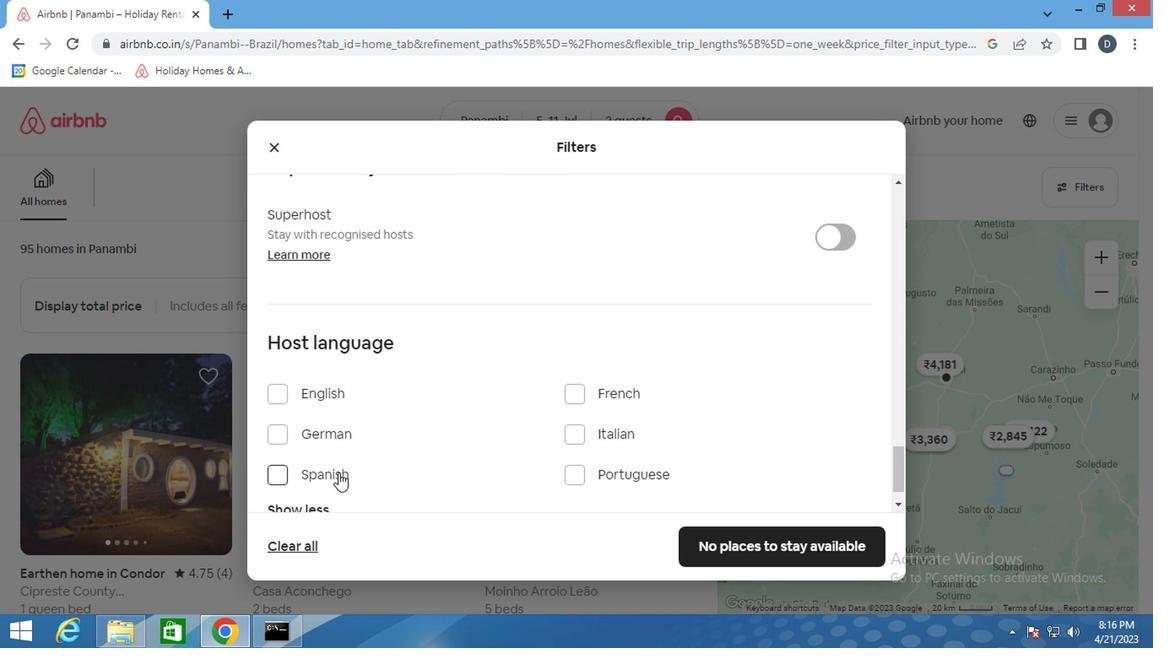 
Action: Mouse moved to (717, 545)
Screenshot: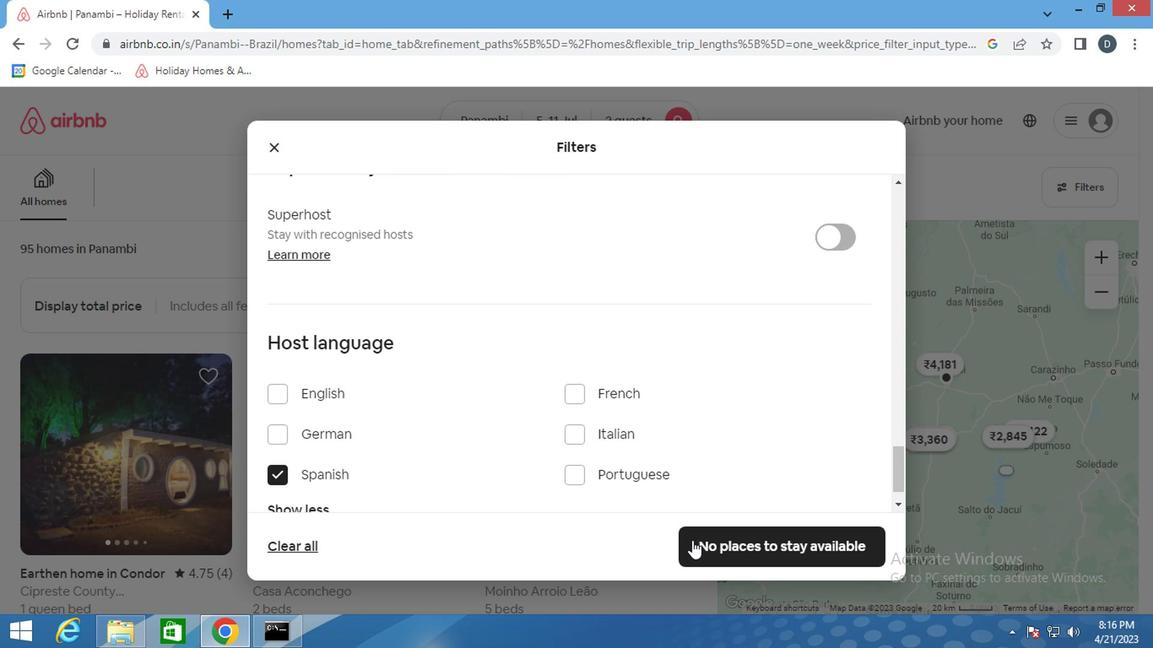 
Action: Mouse pressed left at (717, 545)
Screenshot: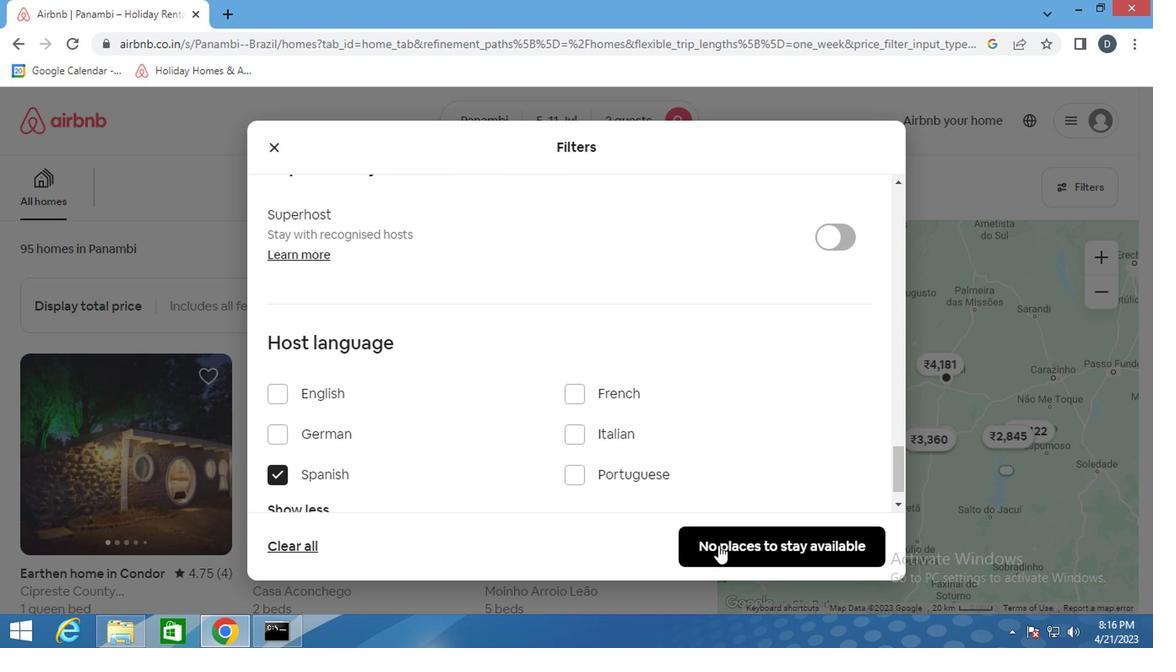 
Action: Mouse moved to (620, 461)
Screenshot: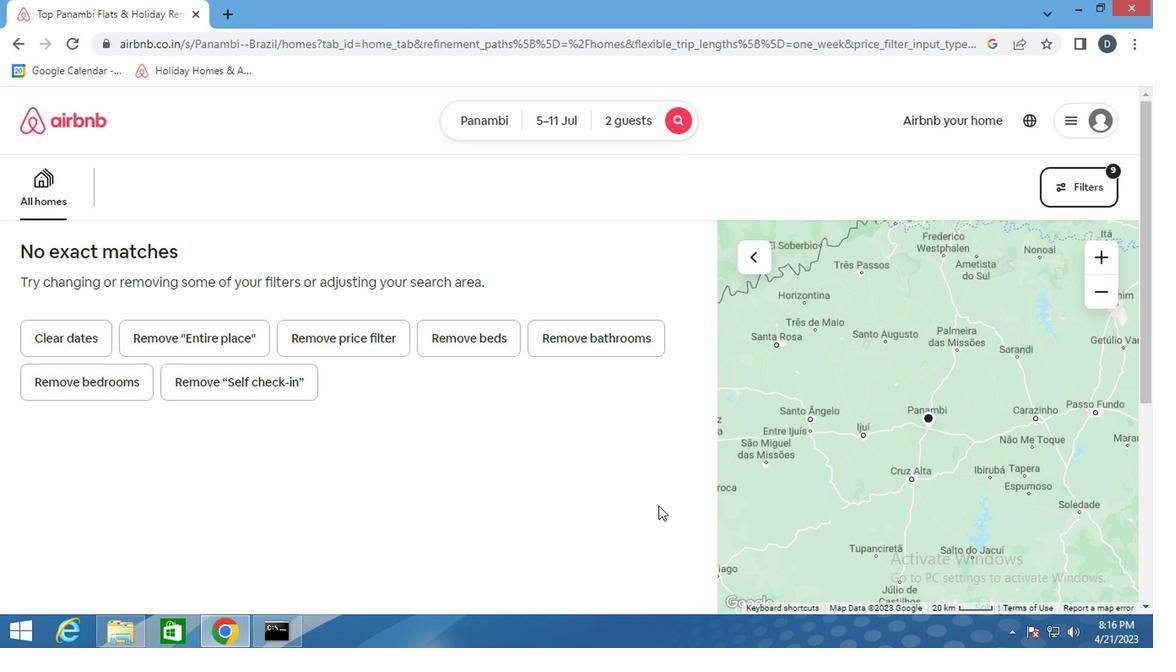 
